 Task: Add the task  Integrate a new chat system for customer service to the section Business Process Mapping Sprint in the project AgileFocus and add a Due Date to the respective task as 2024/04/21
Action: Mouse moved to (734, 547)
Screenshot: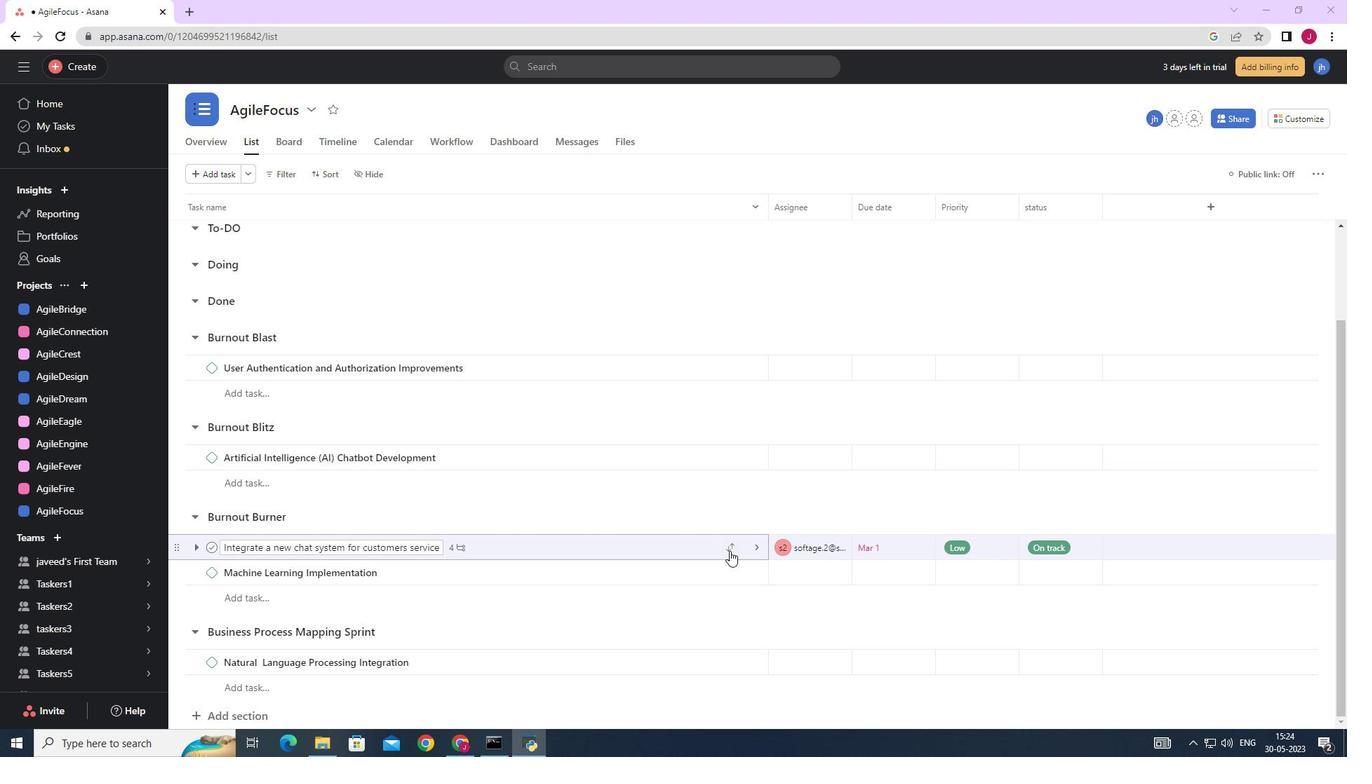
Action: Mouse pressed left at (734, 547)
Screenshot: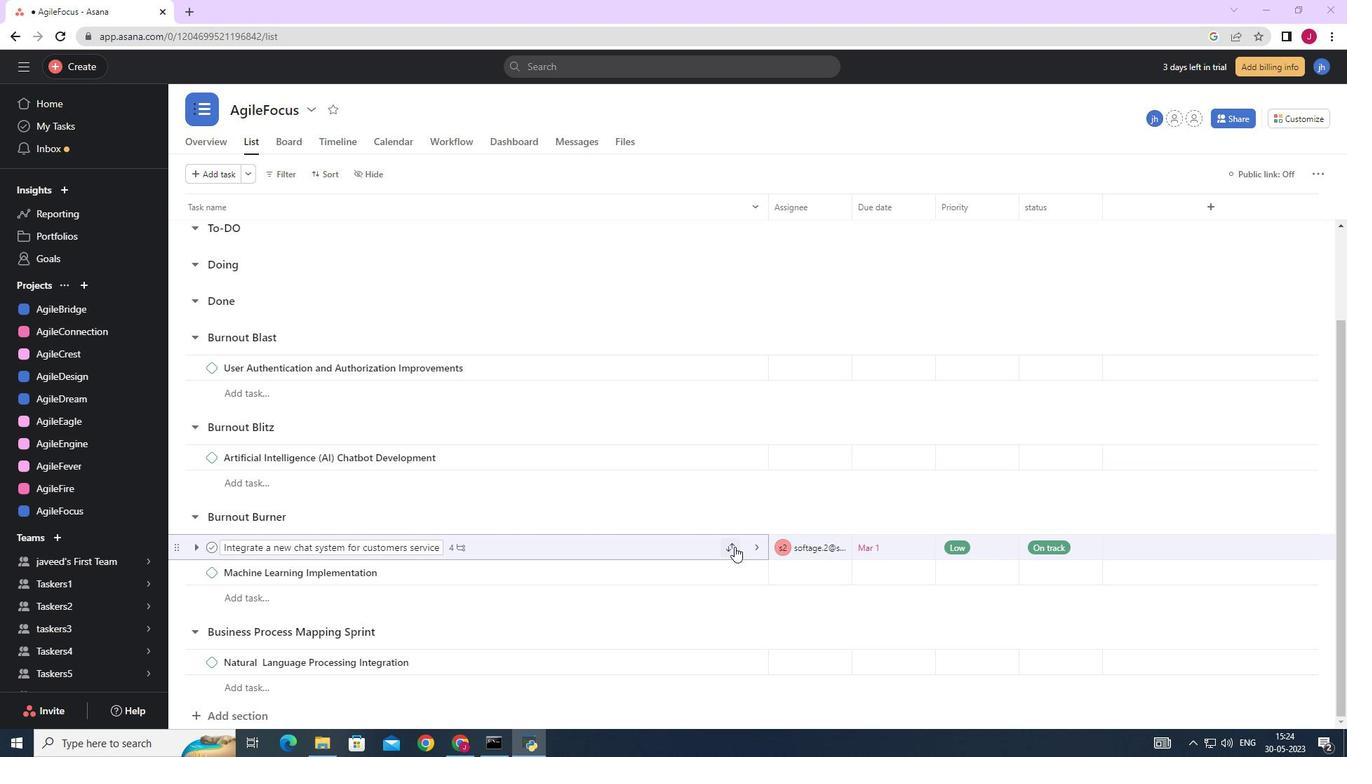 
Action: Mouse moved to (695, 444)
Screenshot: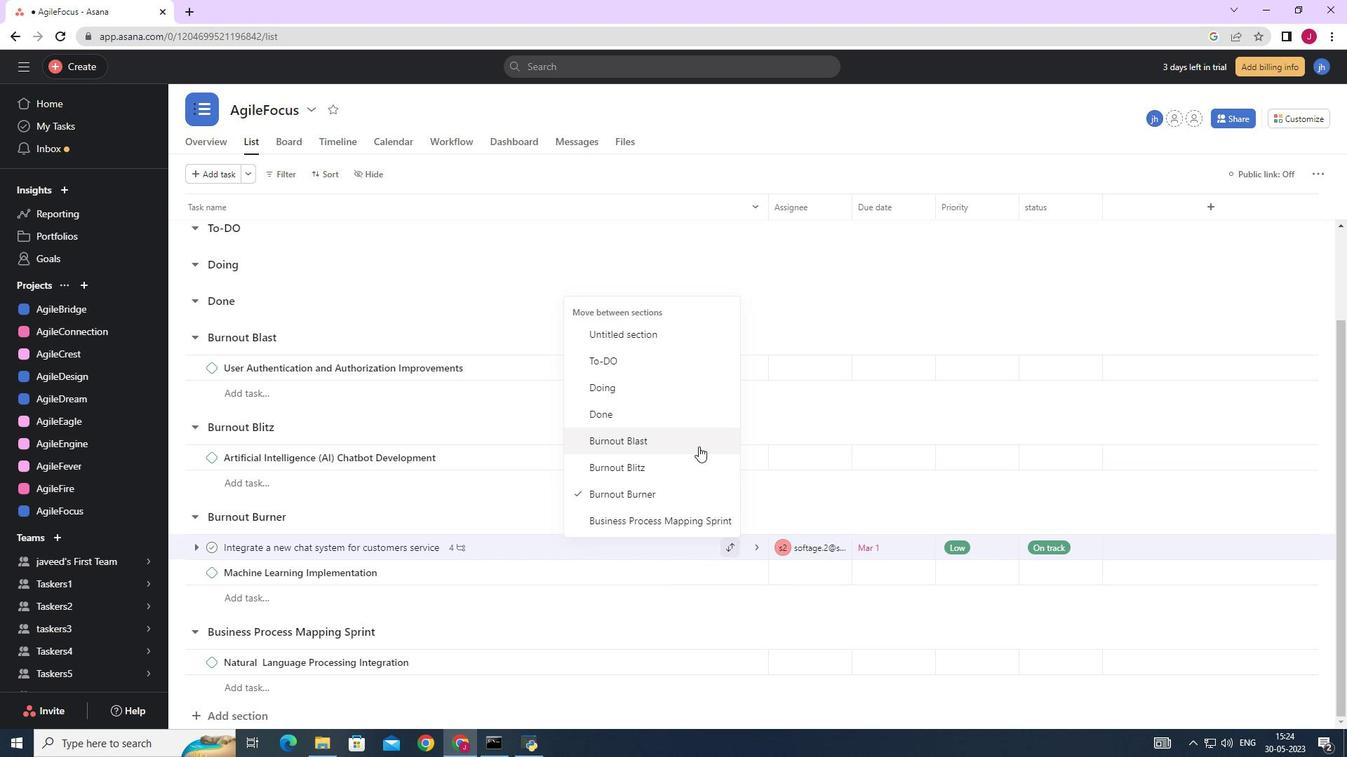 
Action: Mouse scrolled (695, 443) with delta (0, 0)
Screenshot: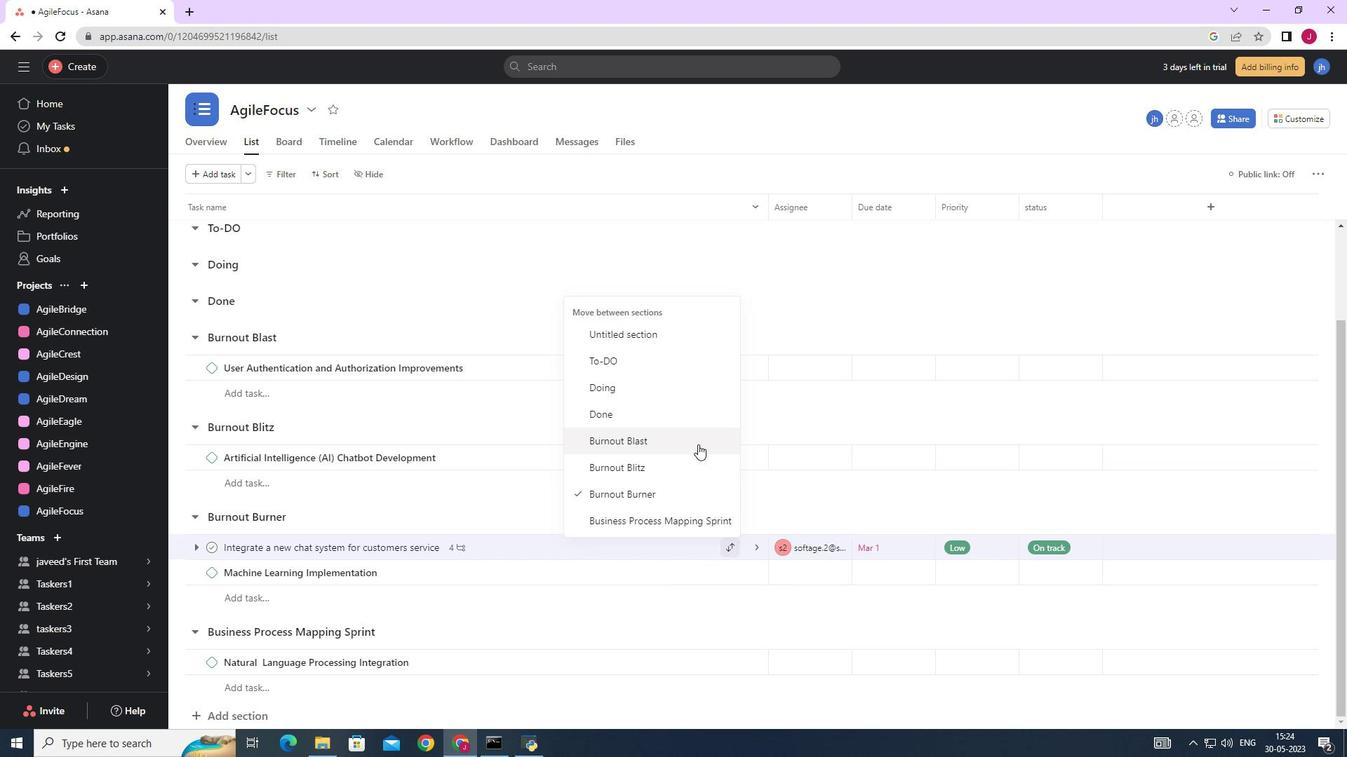 
Action: Mouse scrolled (695, 443) with delta (0, 0)
Screenshot: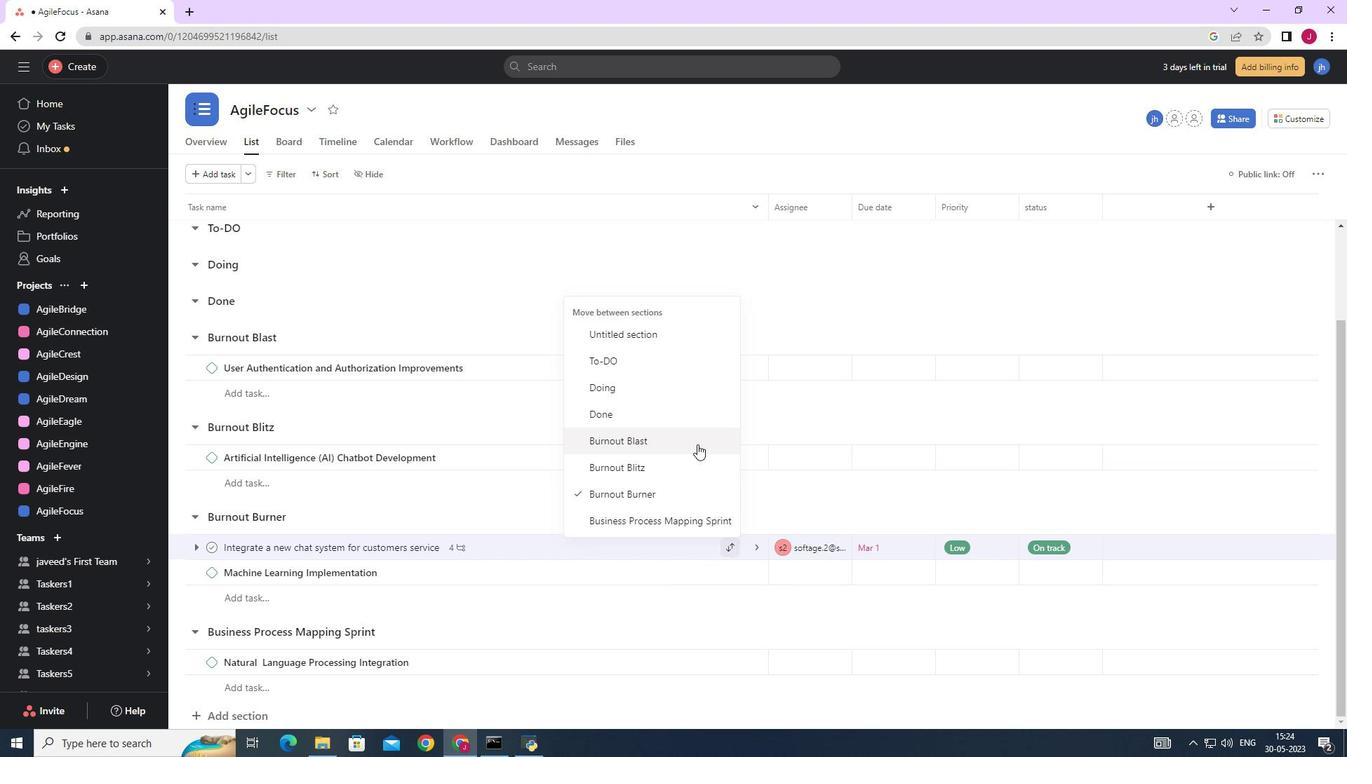 
Action: Mouse scrolled (695, 443) with delta (0, 0)
Screenshot: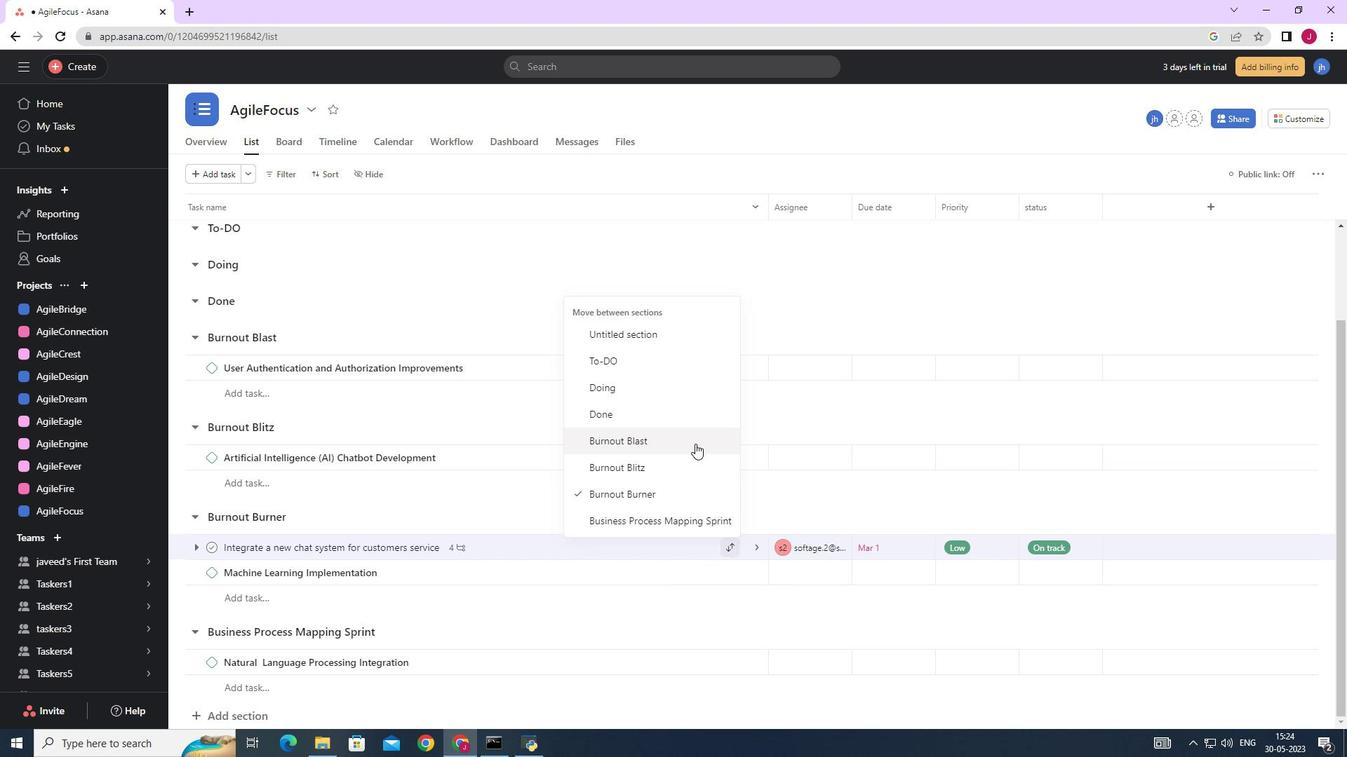 
Action: Mouse moved to (673, 517)
Screenshot: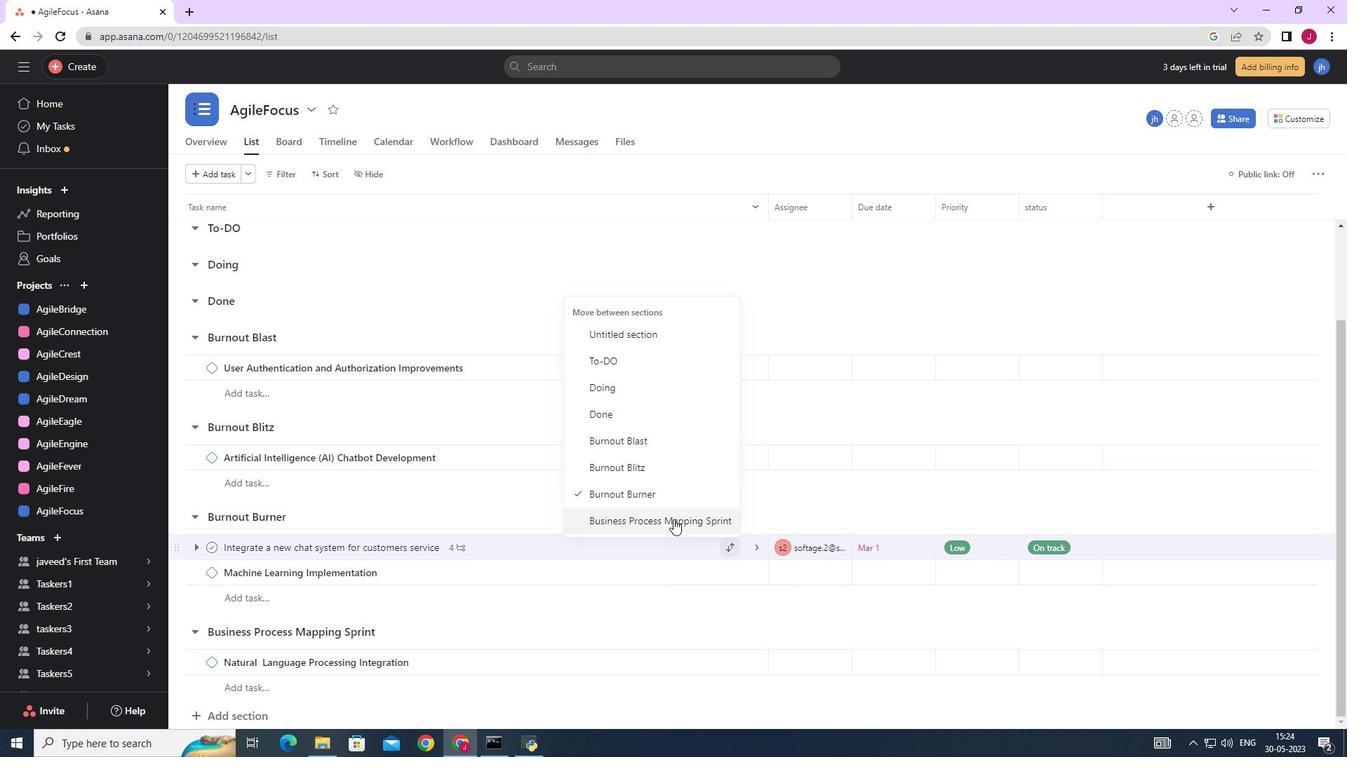 
Action: Mouse pressed left at (673, 517)
Screenshot: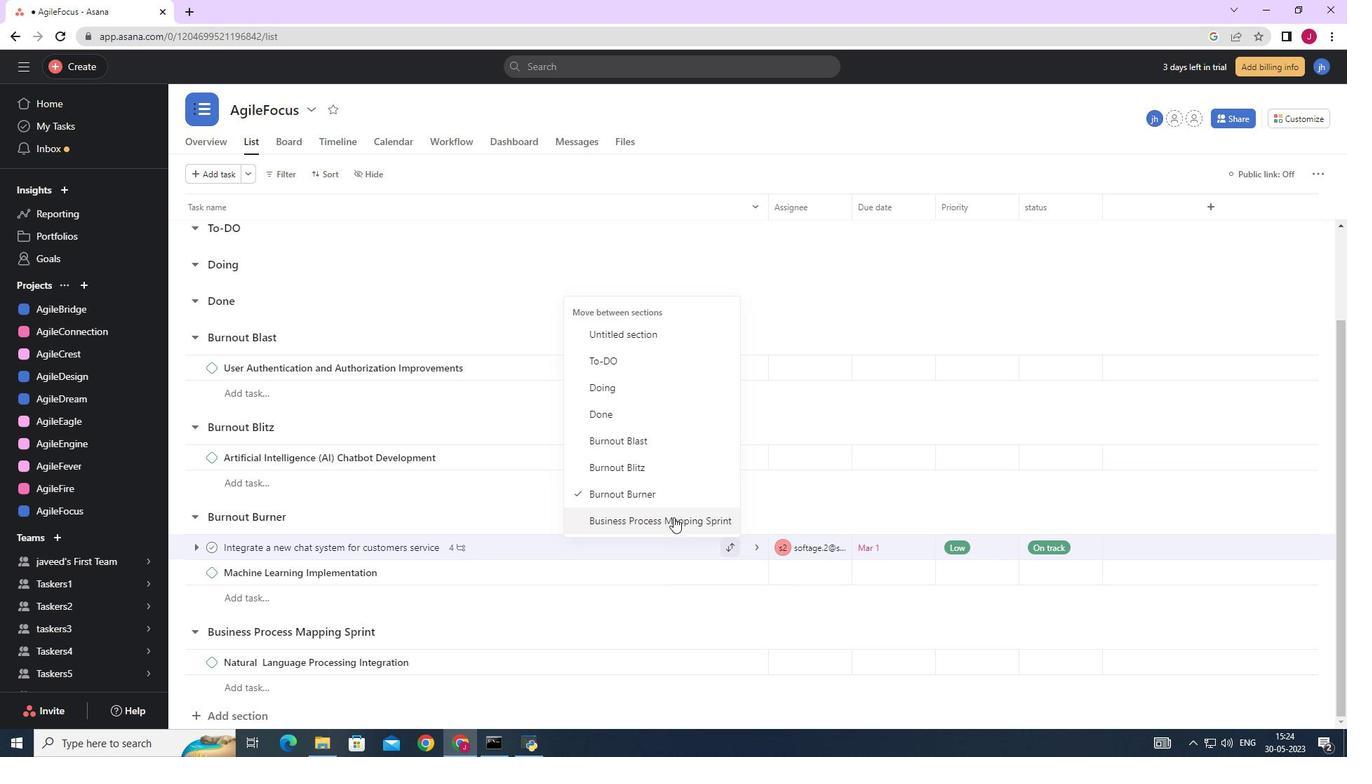
Action: Mouse moved to (834, 584)
Screenshot: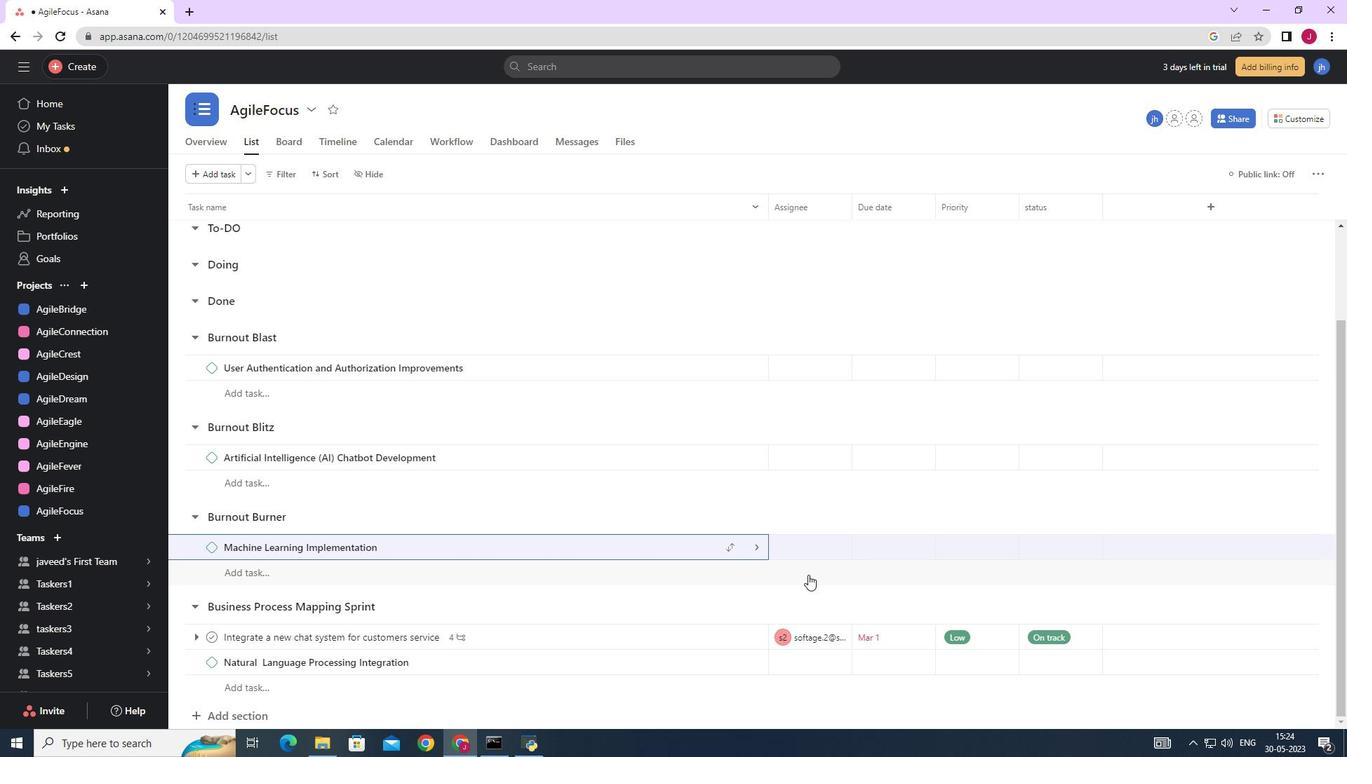 
Action: Mouse scrolled (834, 583) with delta (0, 0)
Screenshot: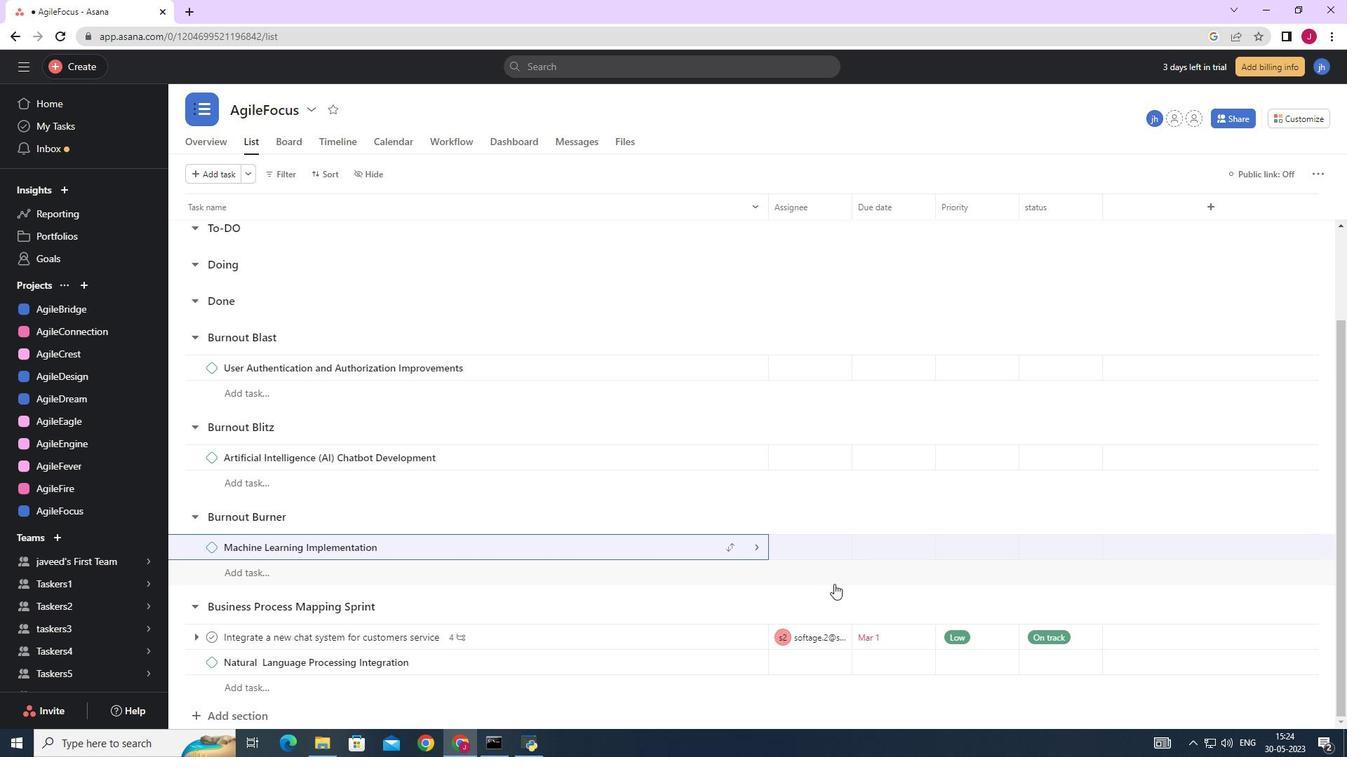 
Action: Mouse scrolled (834, 583) with delta (0, 0)
Screenshot: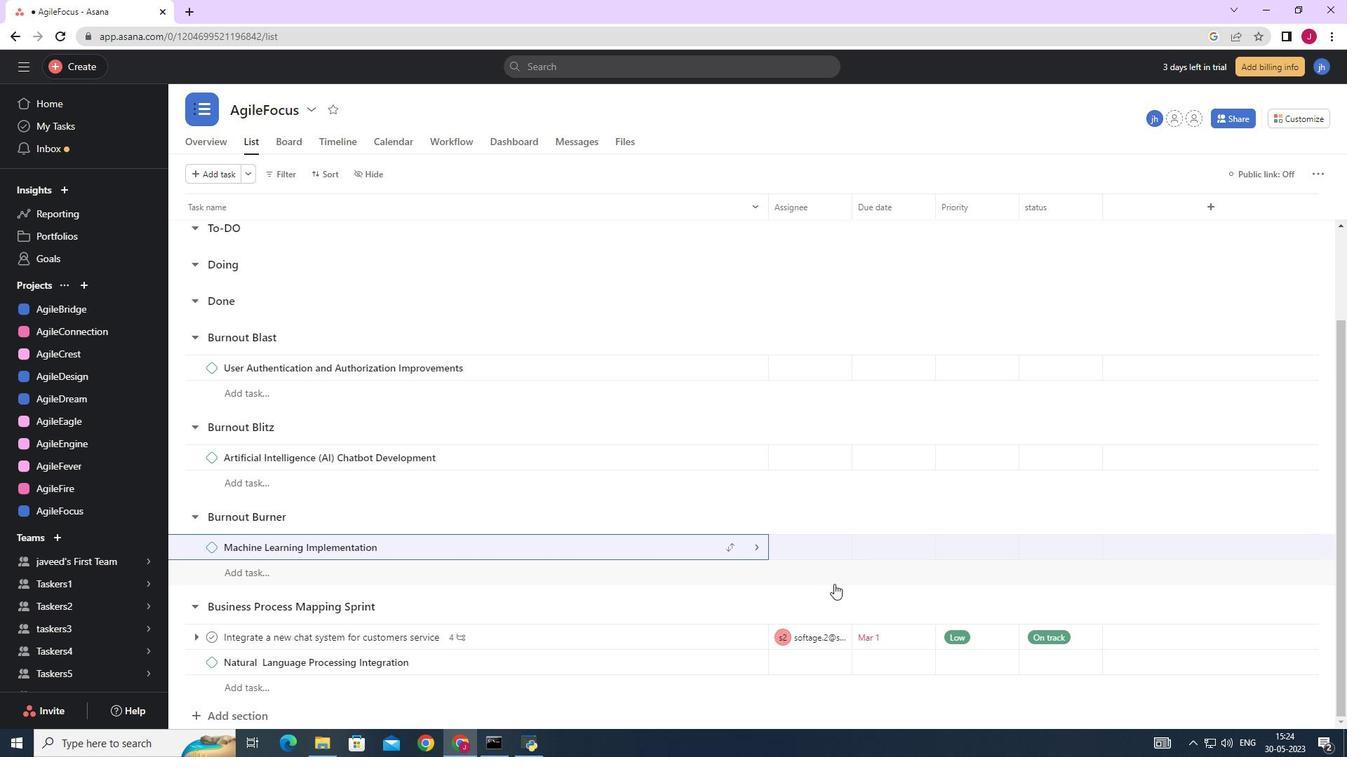 
Action: Mouse scrolled (834, 583) with delta (0, 0)
Screenshot: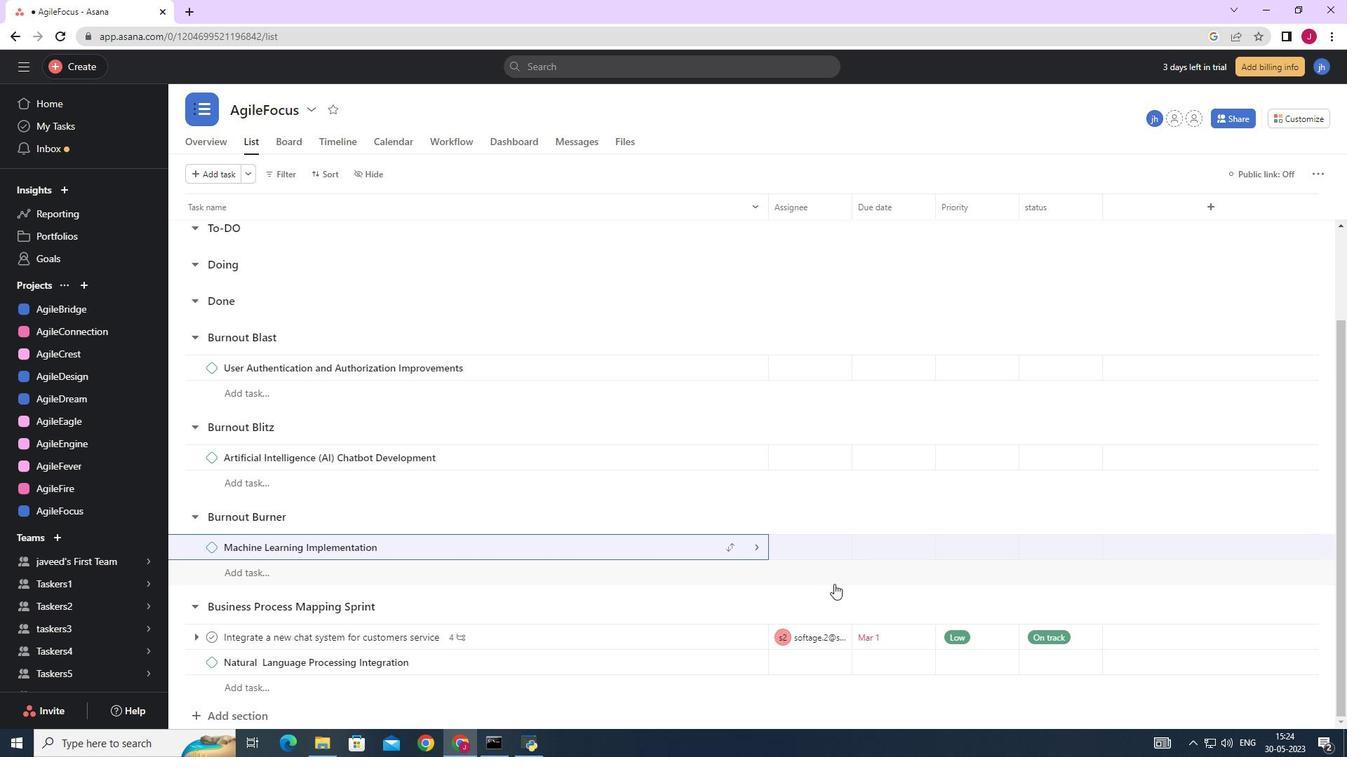 
Action: Mouse moved to (906, 636)
Screenshot: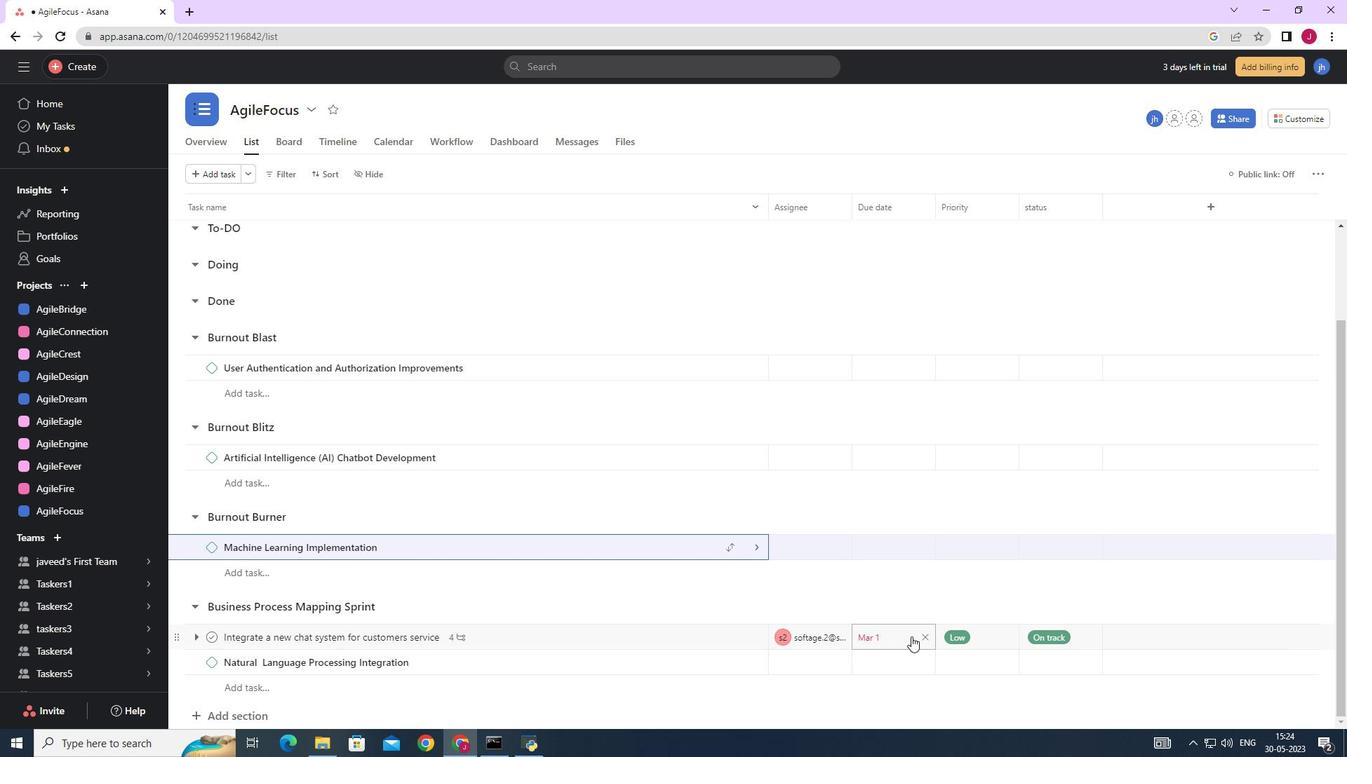 
Action: Mouse pressed left at (906, 636)
Screenshot: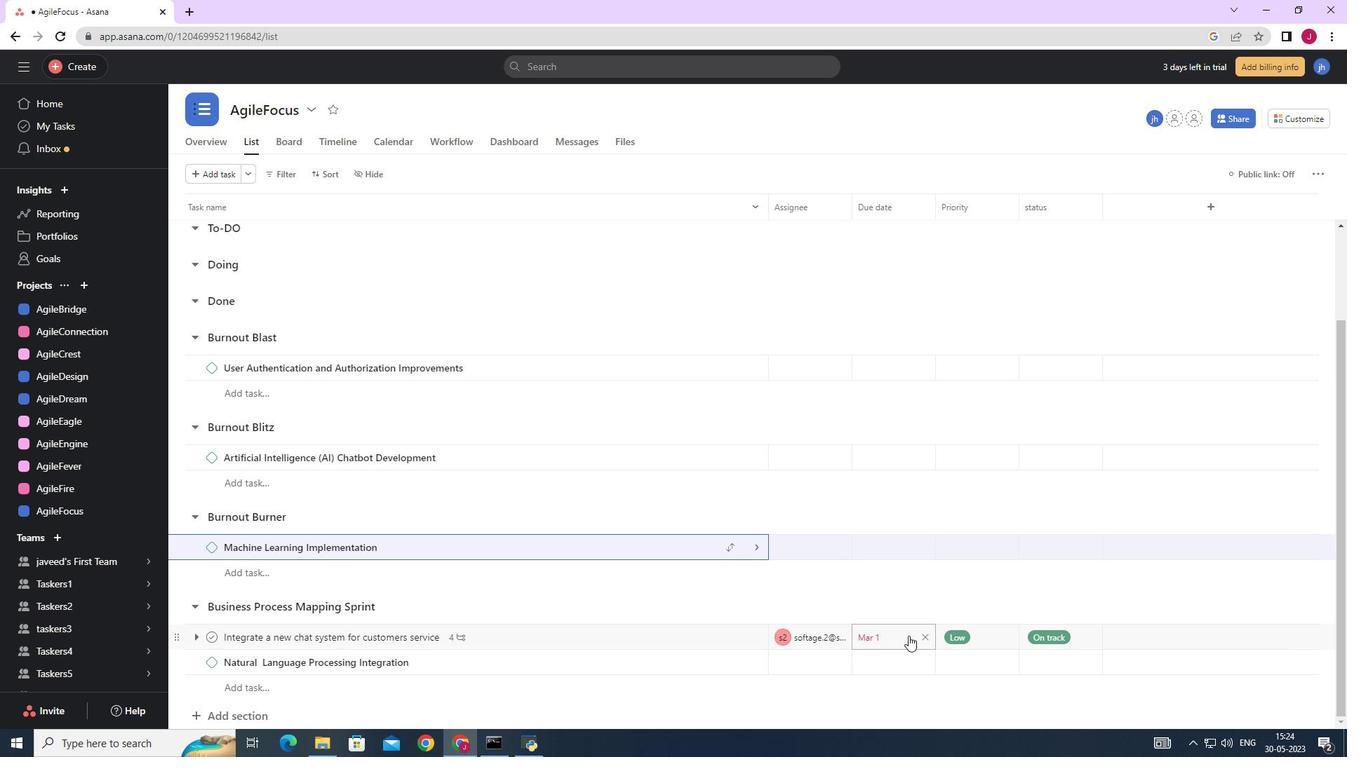 
Action: Mouse moved to (1034, 416)
Screenshot: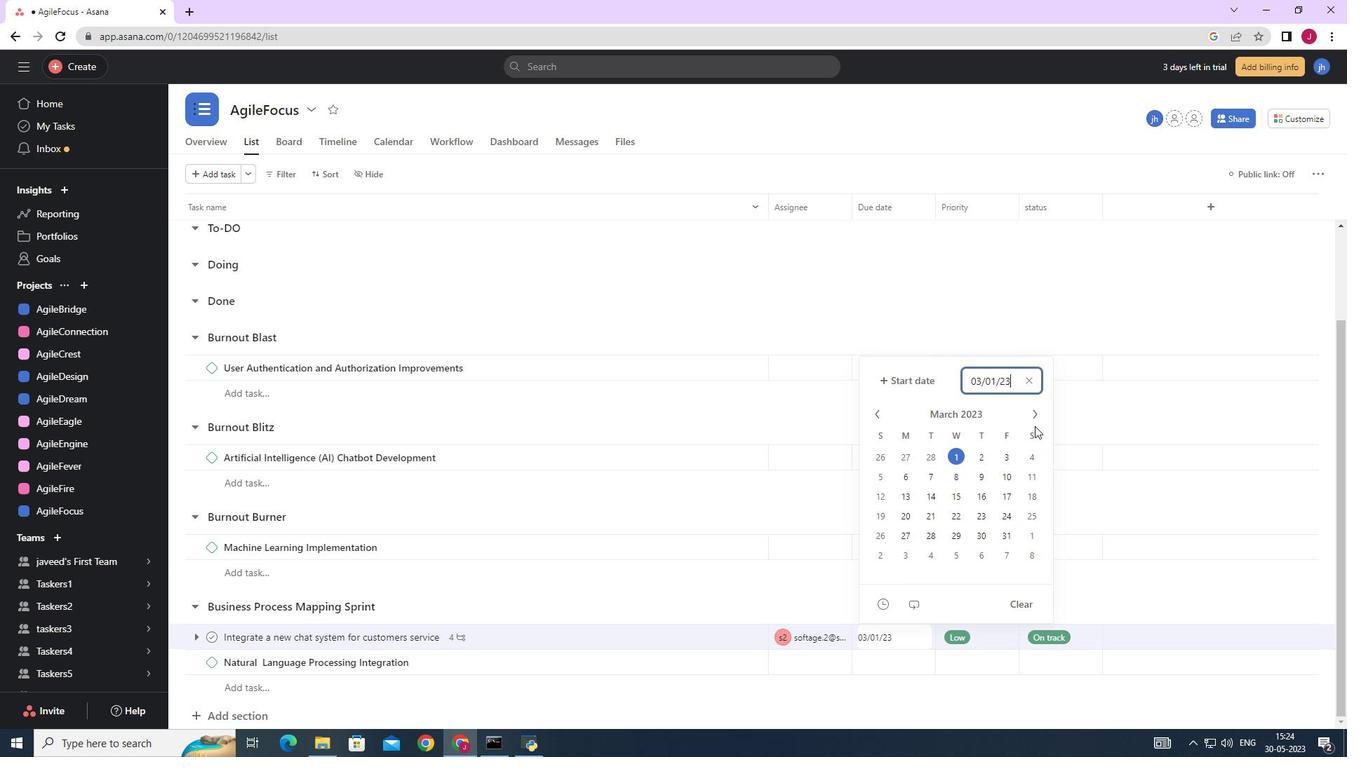 
Action: Mouse pressed left at (1034, 416)
Screenshot: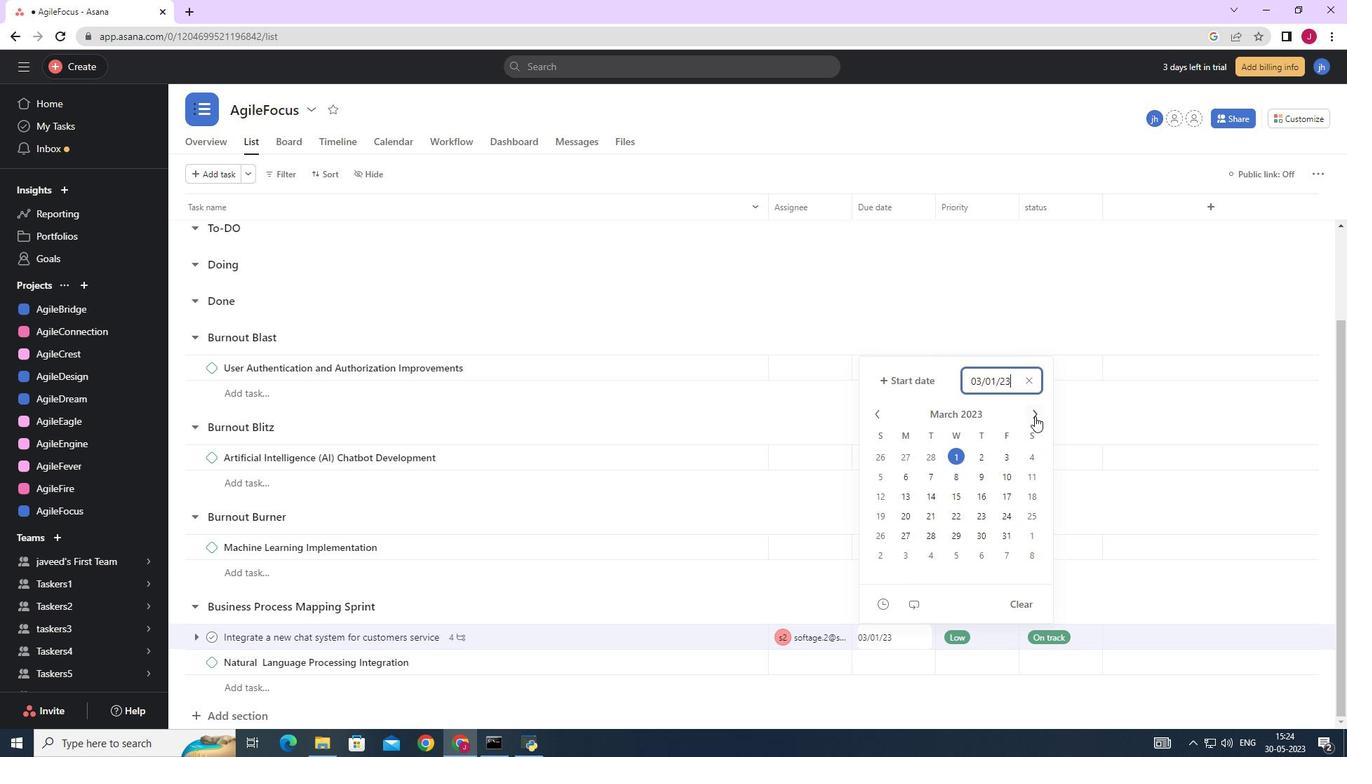 
Action: Mouse pressed left at (1034, 416)
Screenshot: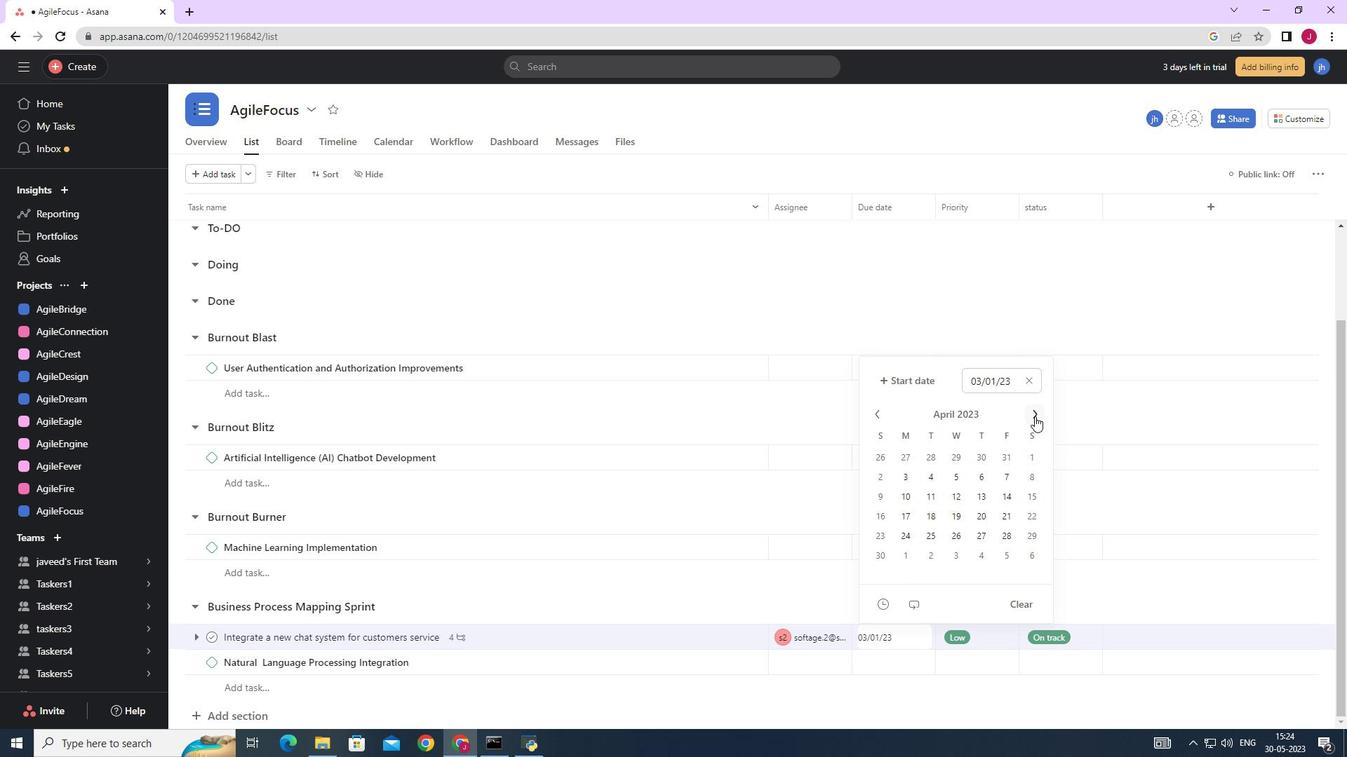 
Action: Mouse pressed left at (1034, 416)
Screenshot: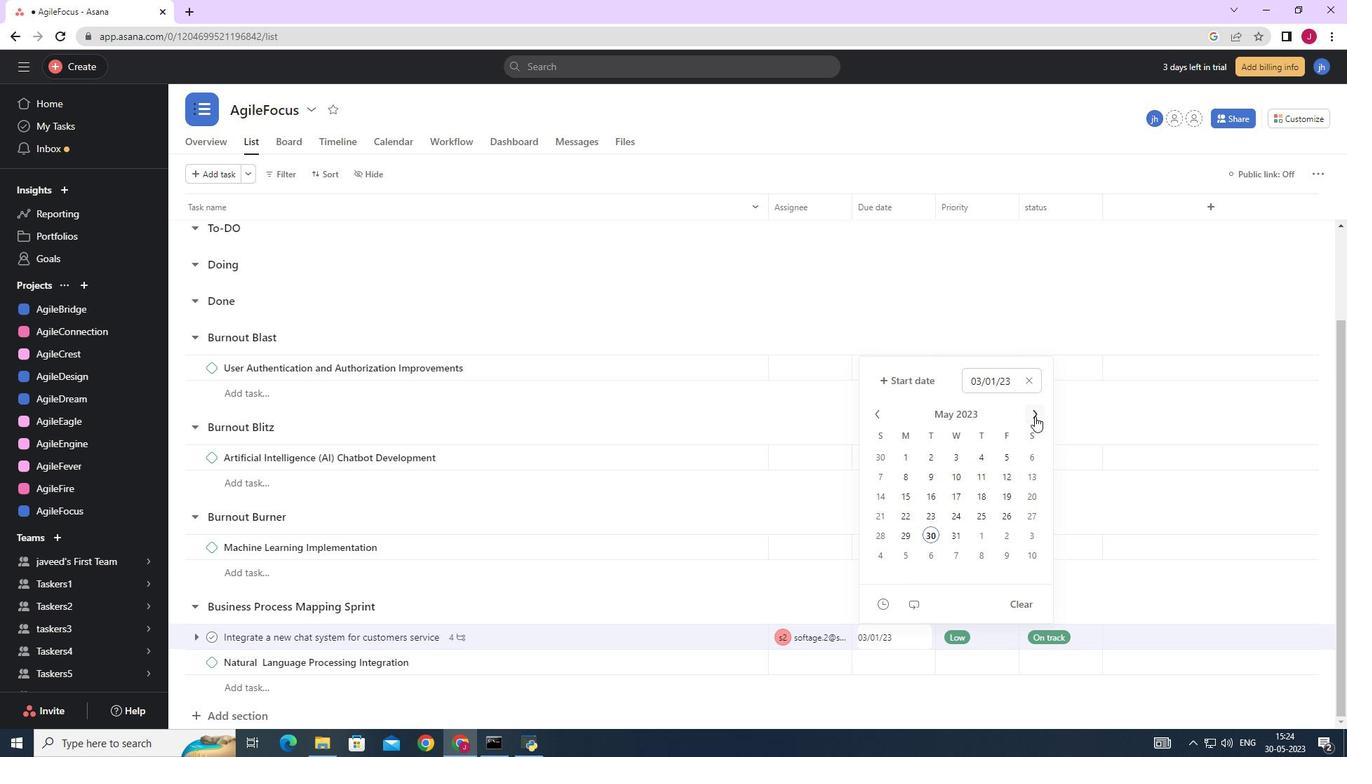 
Action: Mouse moved to (1034, 416)
Screenshot: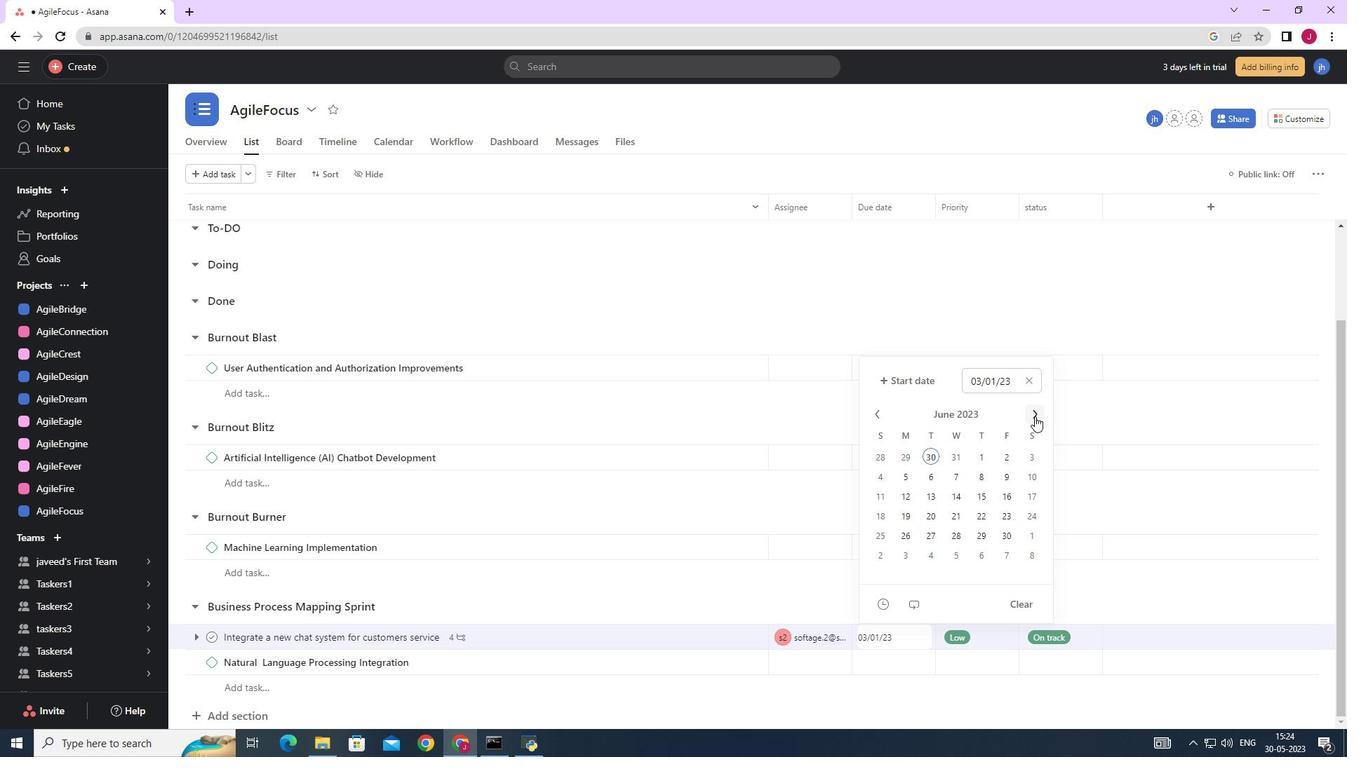 
Action: Mouse pressed left at (1034, 416)
Screenshot: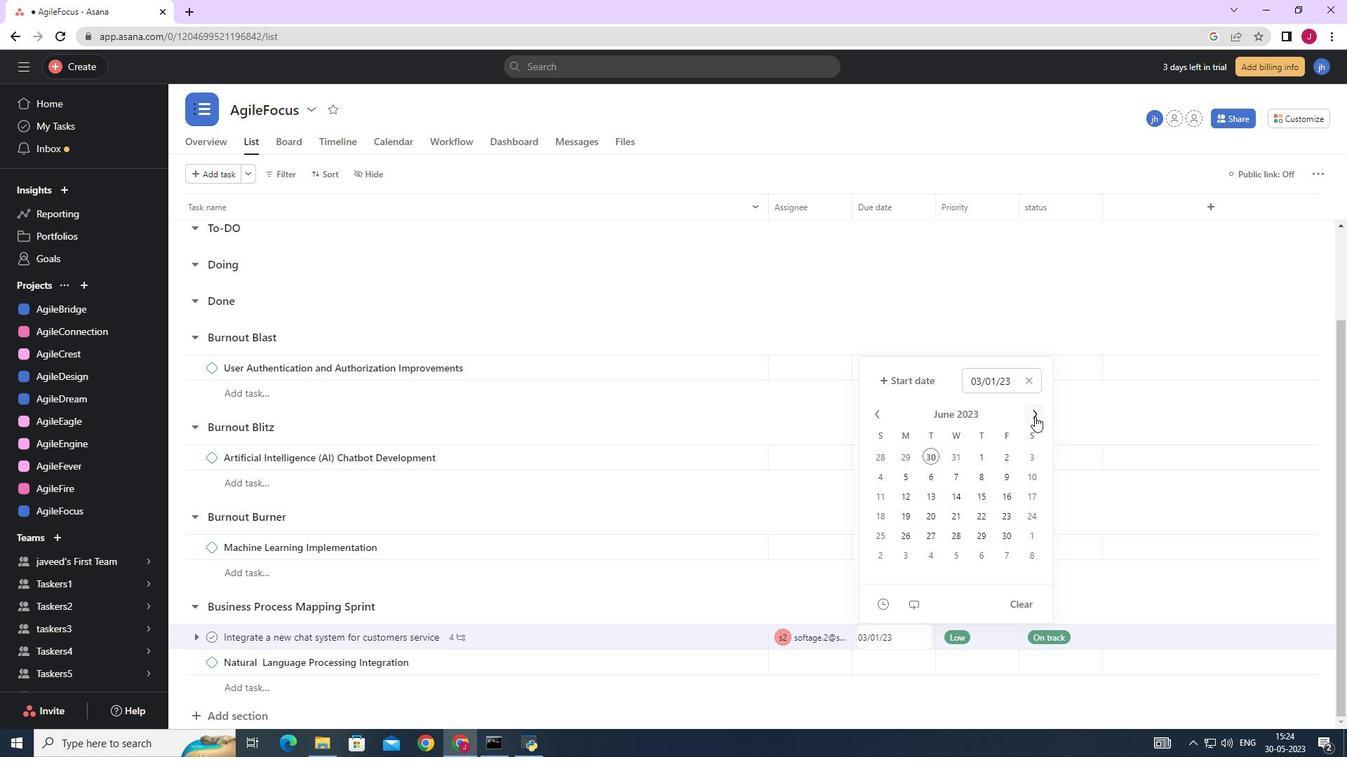 
Action: Mouse pressed left at (1034, 416)
Screenshot: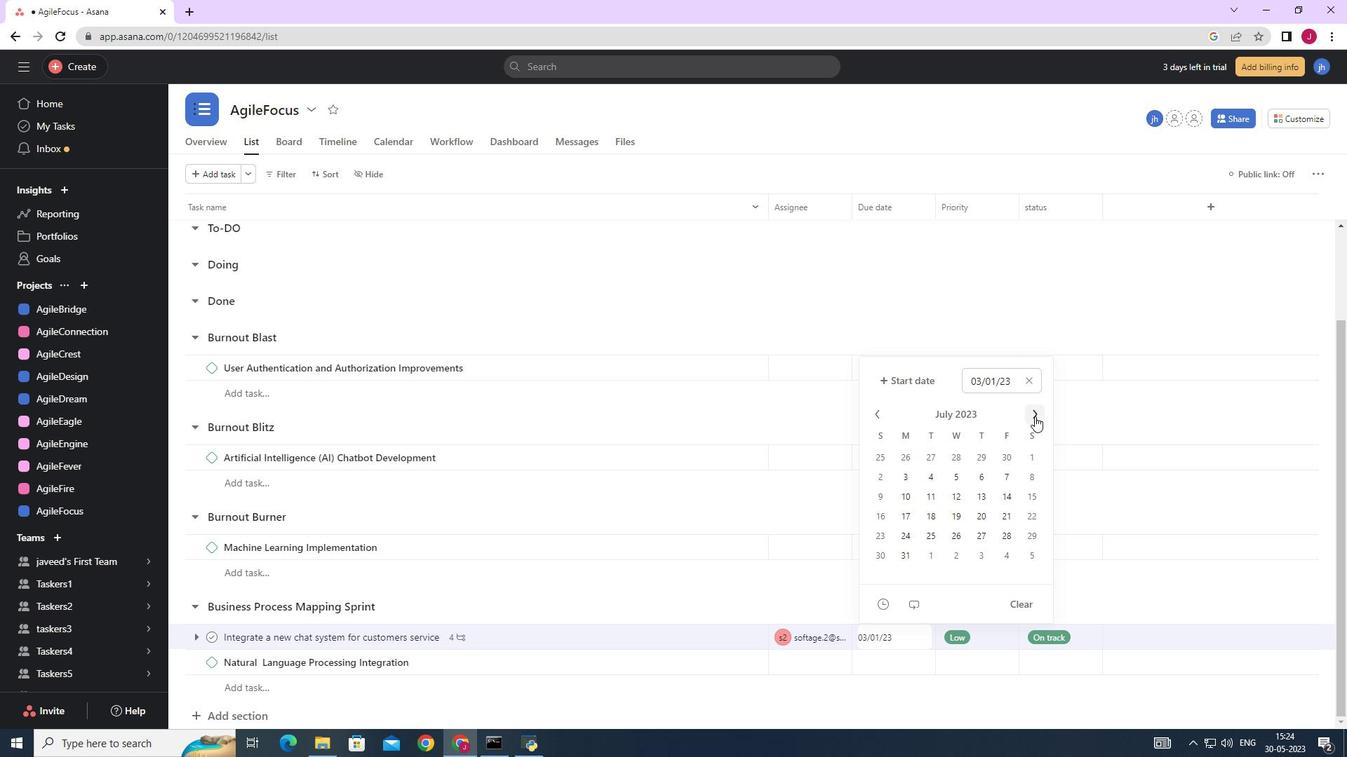 
Action: Mouse pressed left at (1034, 416)
Screenshot: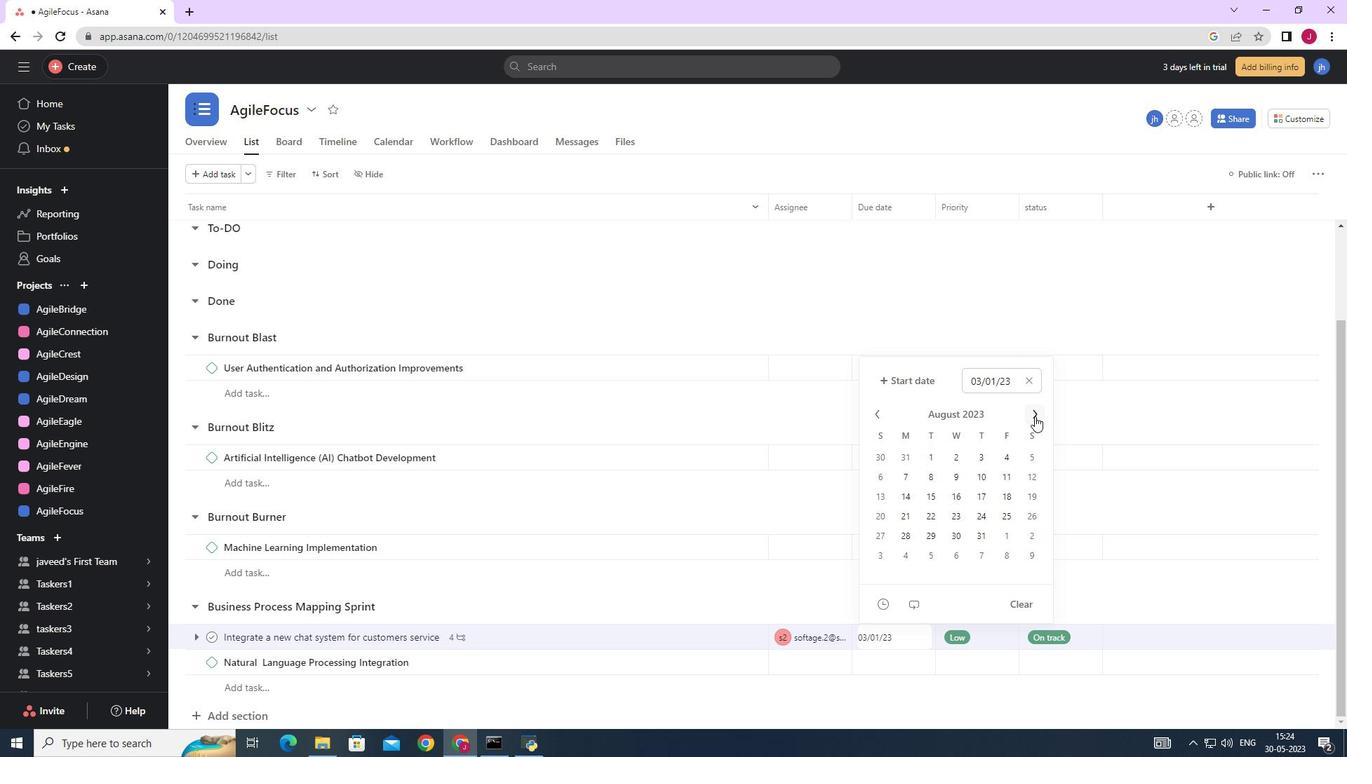 
Action: Mouse pressed left at (1034, 416)
Screenshot: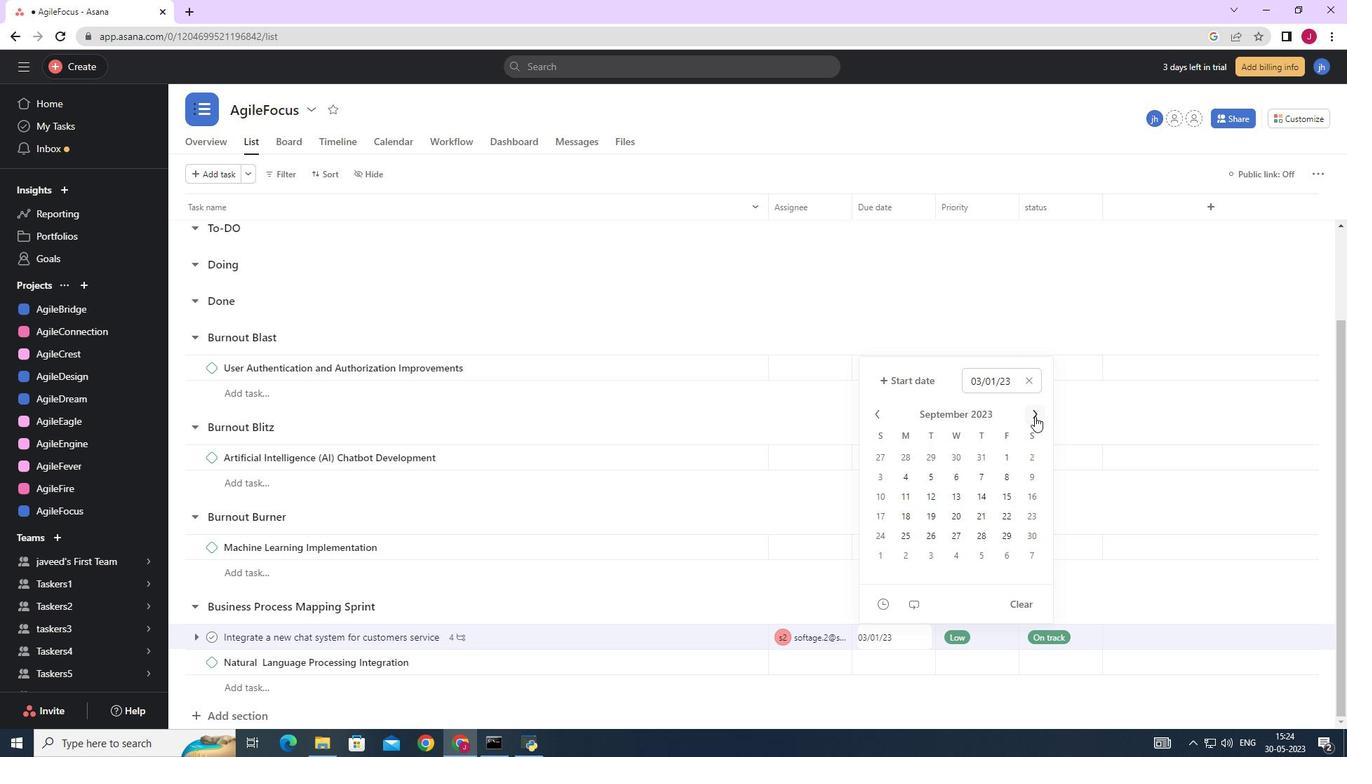 
Action: Mouse pressed left at (1034, 416)
Screenshot: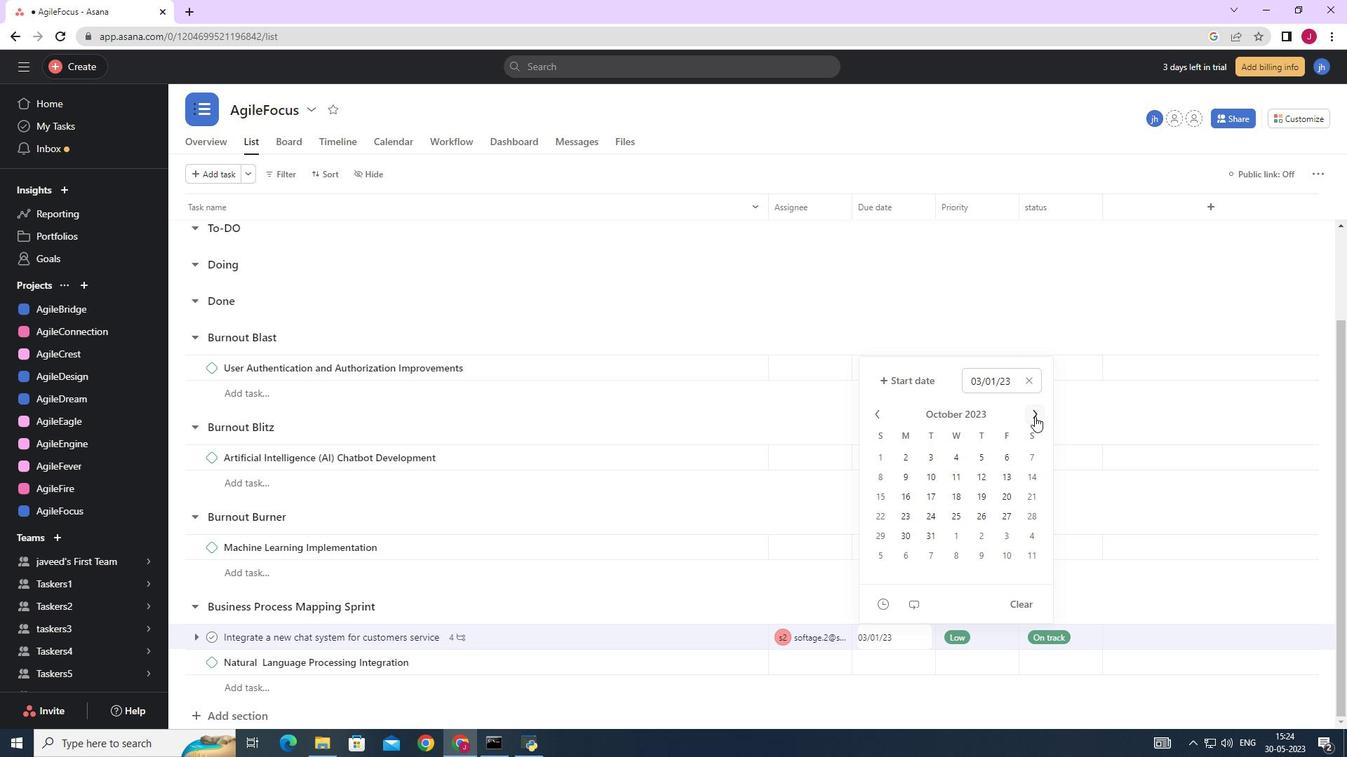 
Action: Mouse pressed left at (1034, 416)
Screenshot: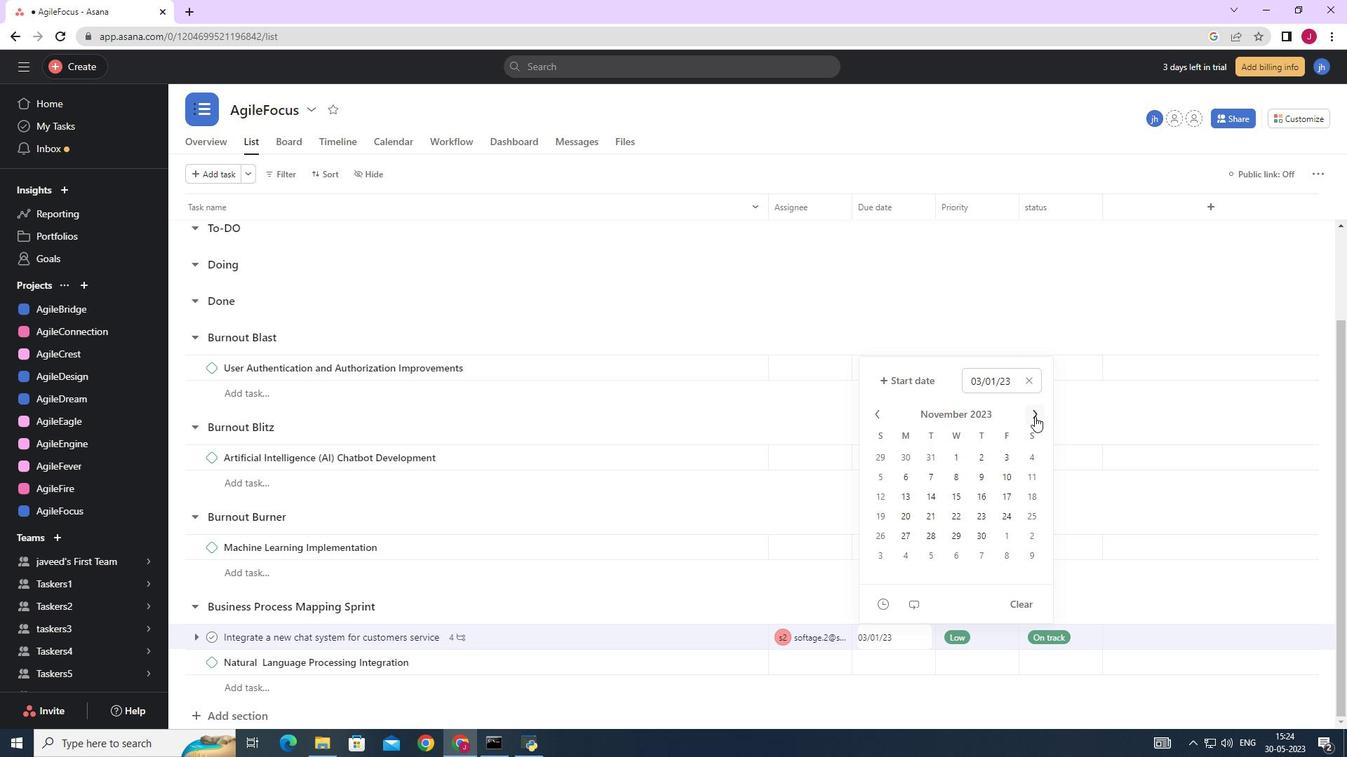 
Action: Mouse pressed left at (1034, 416)
Screenshot: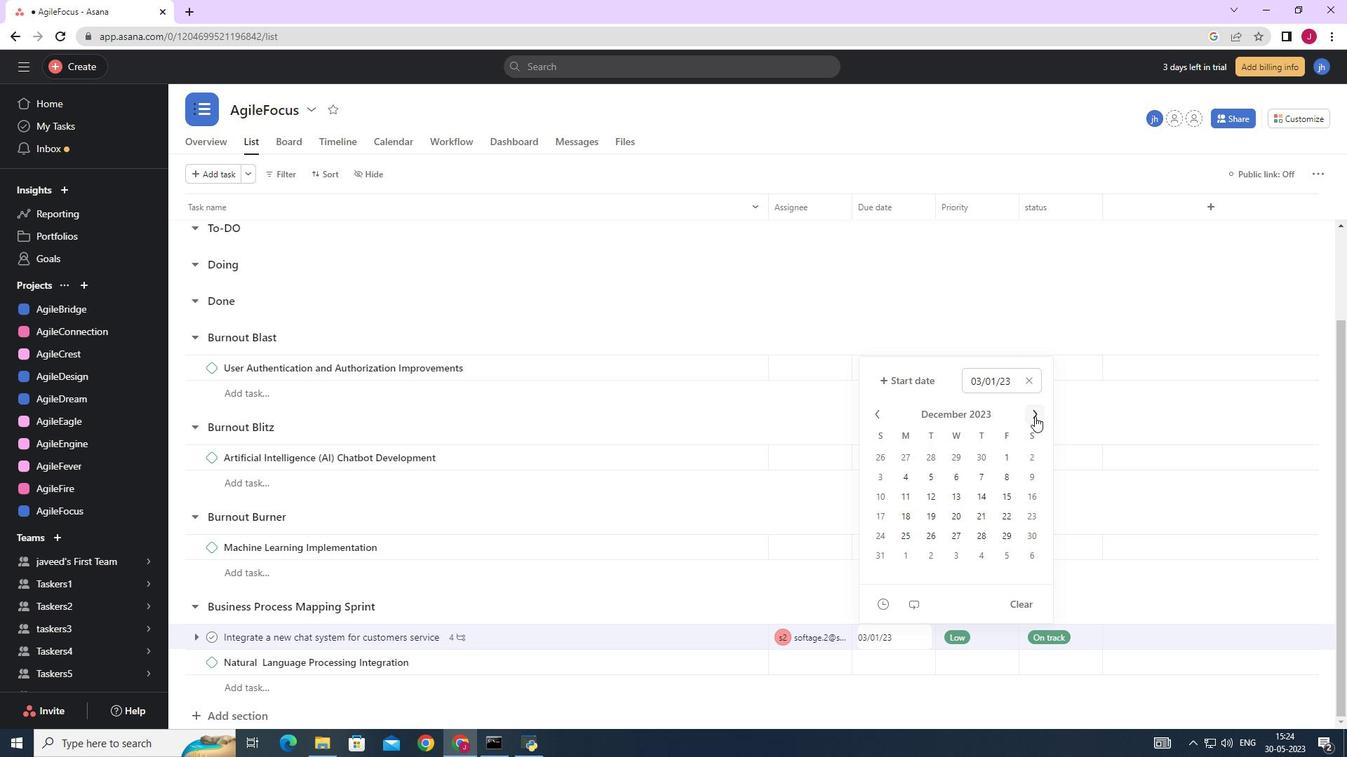 
Action: Mouse pressed left at (1034, 416)
Screenshot: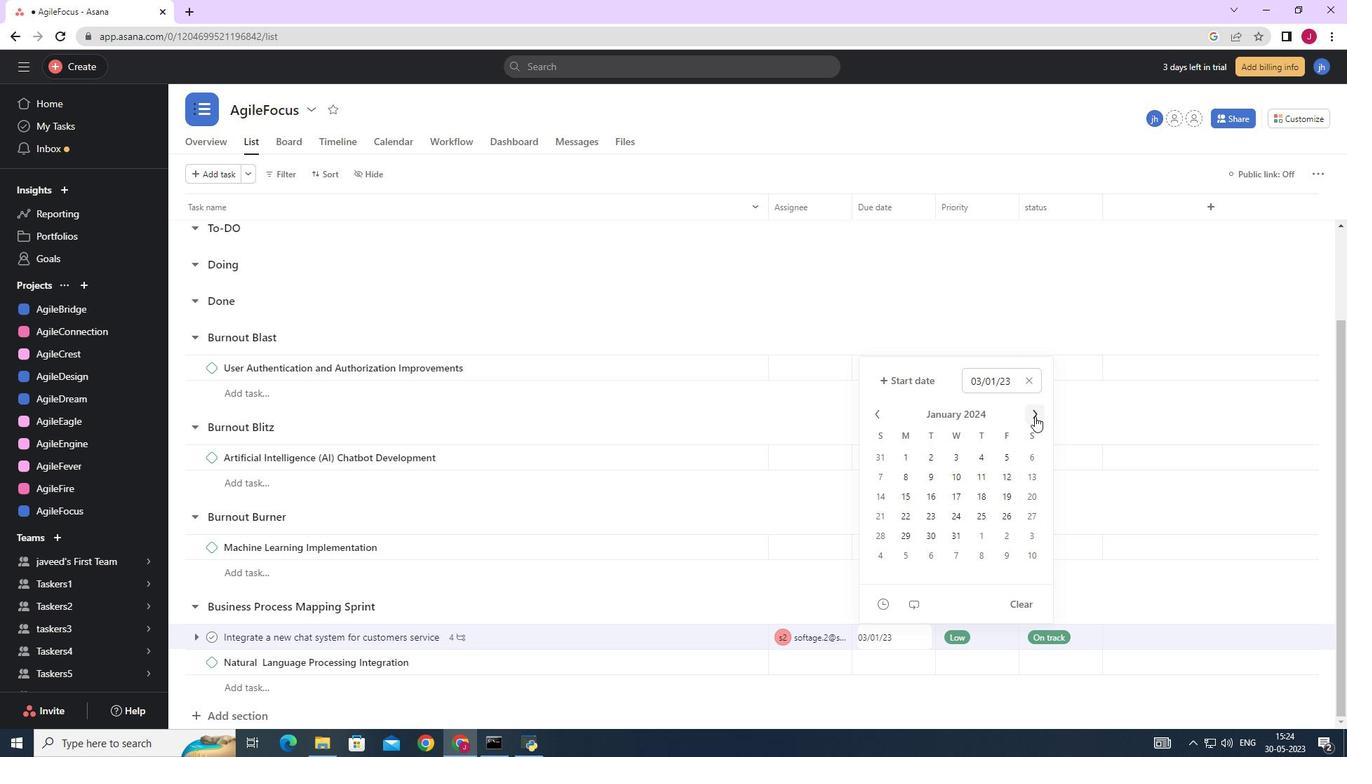 
Action: Mouse pressed left at (1034, 416)
Screenshot: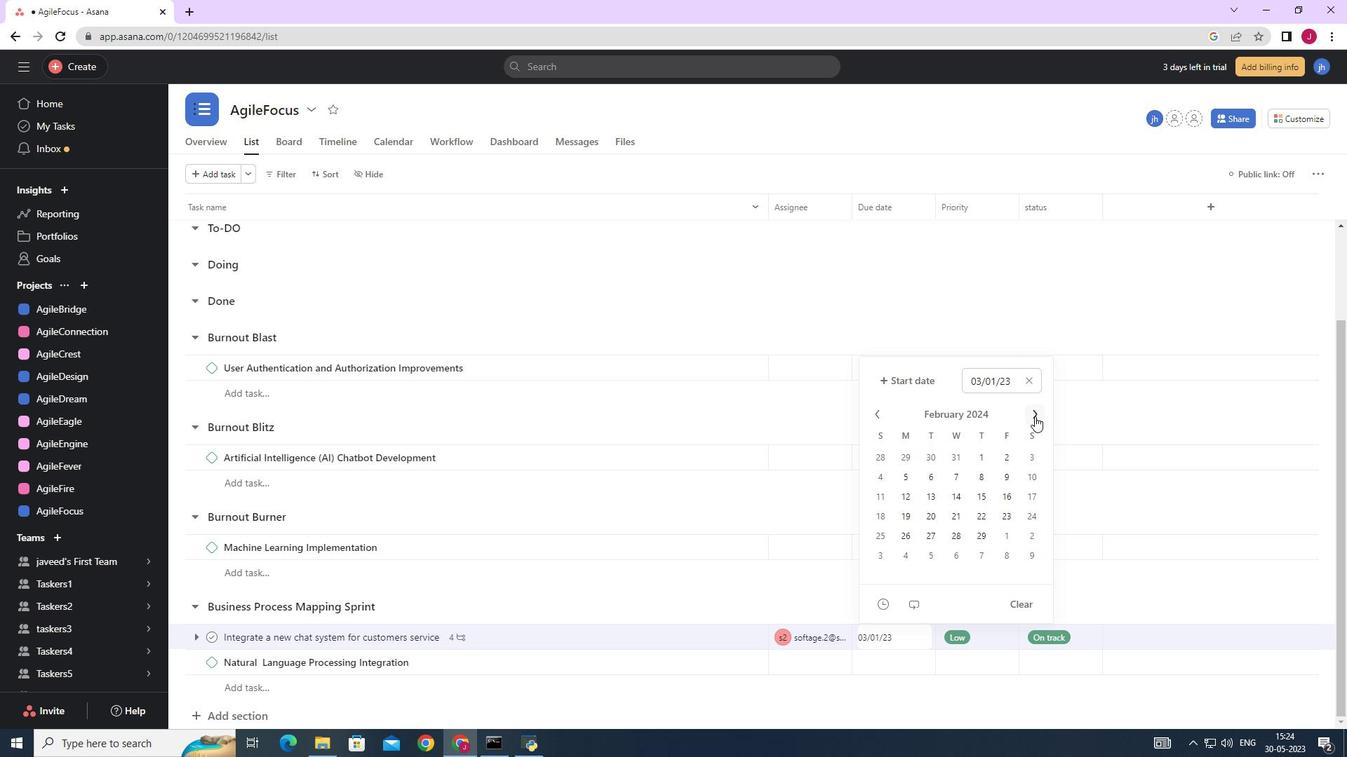 
Action: Mouse pressed left at (1034, 416)
Screenshot: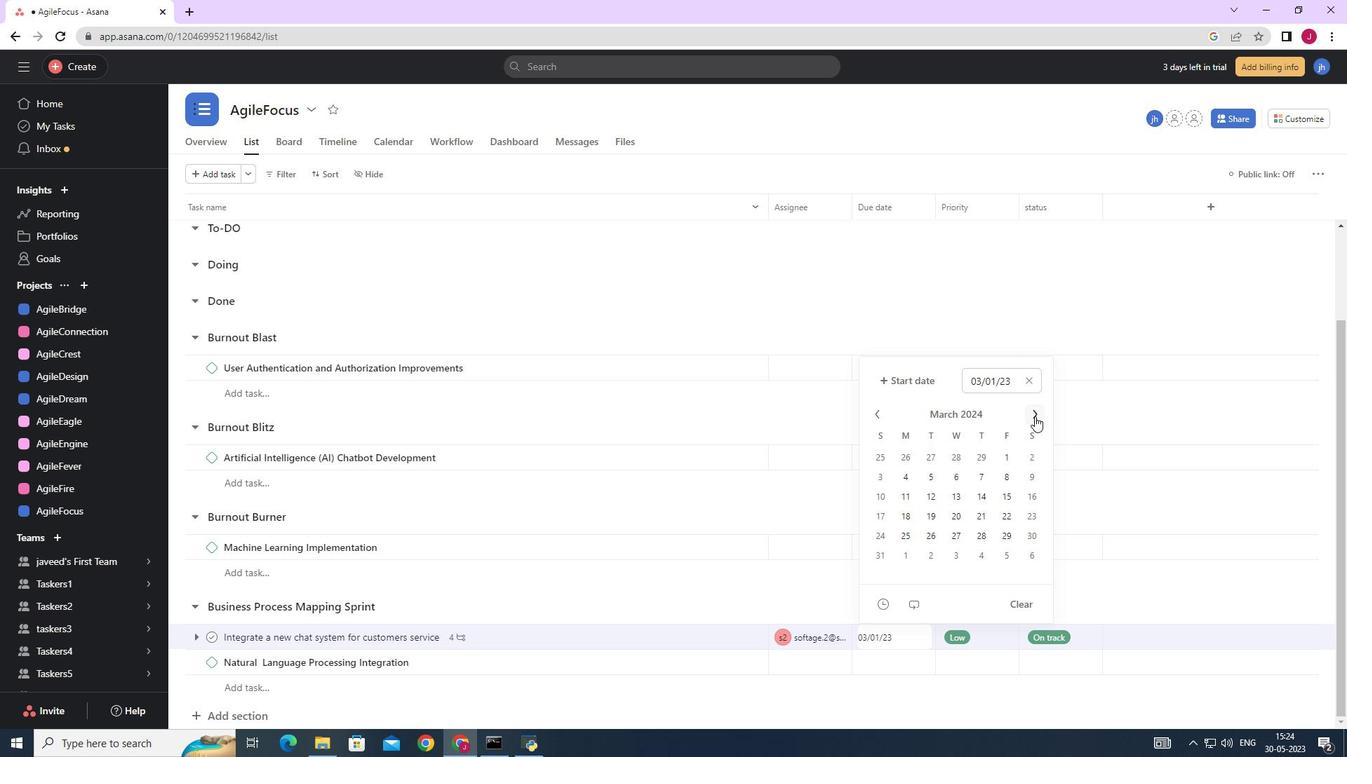 
Action: Mouse moved to (884, 513)
Screenshot: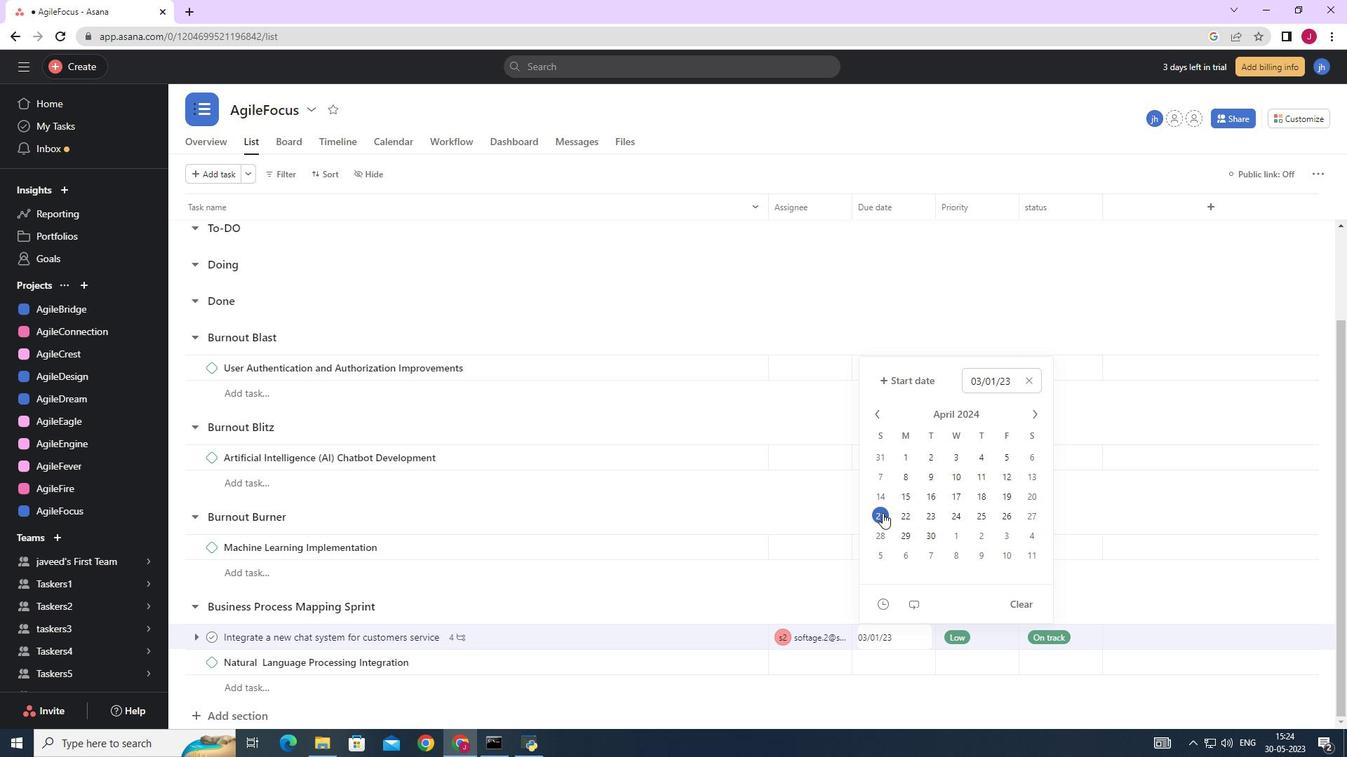 
Action: Mouse pressed left at (883, 513)
Screenshot: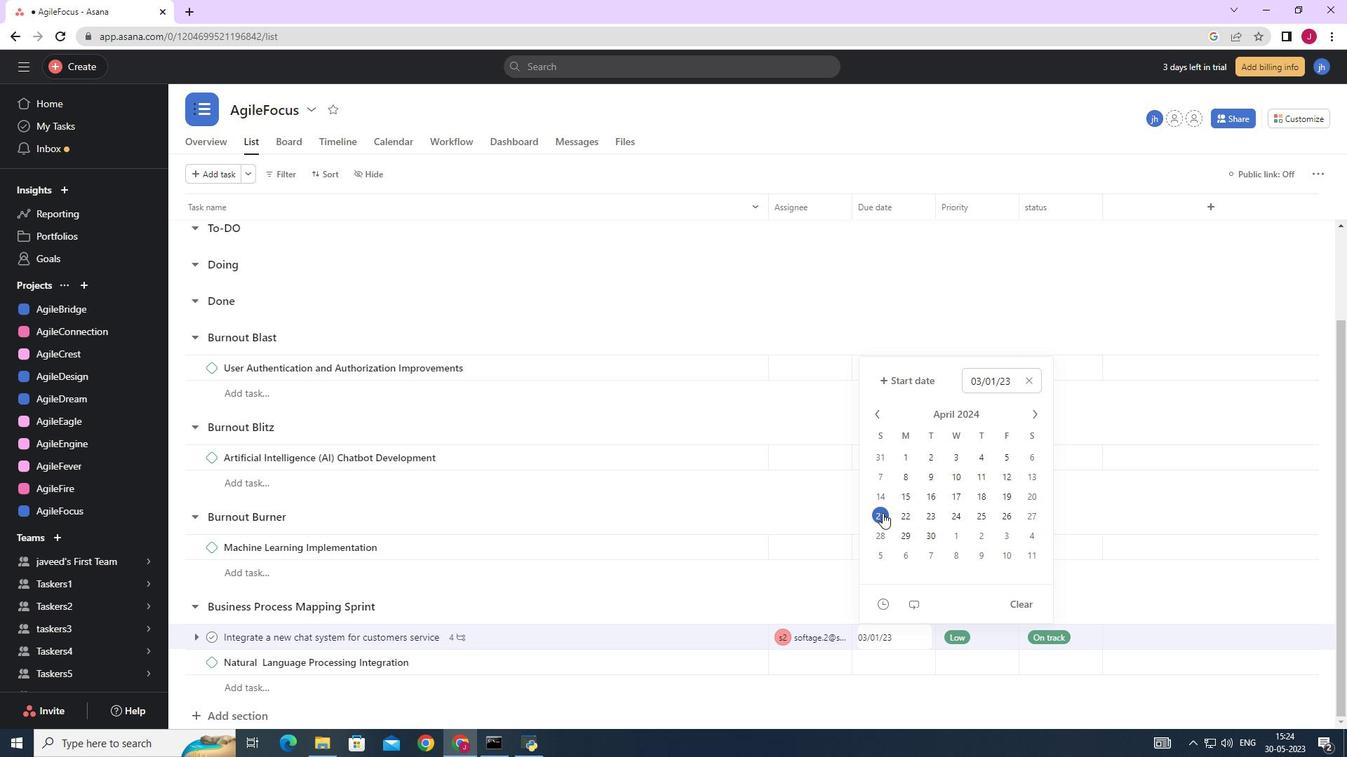 
Action: Mouse moved to (1119, 308)
Screenshot: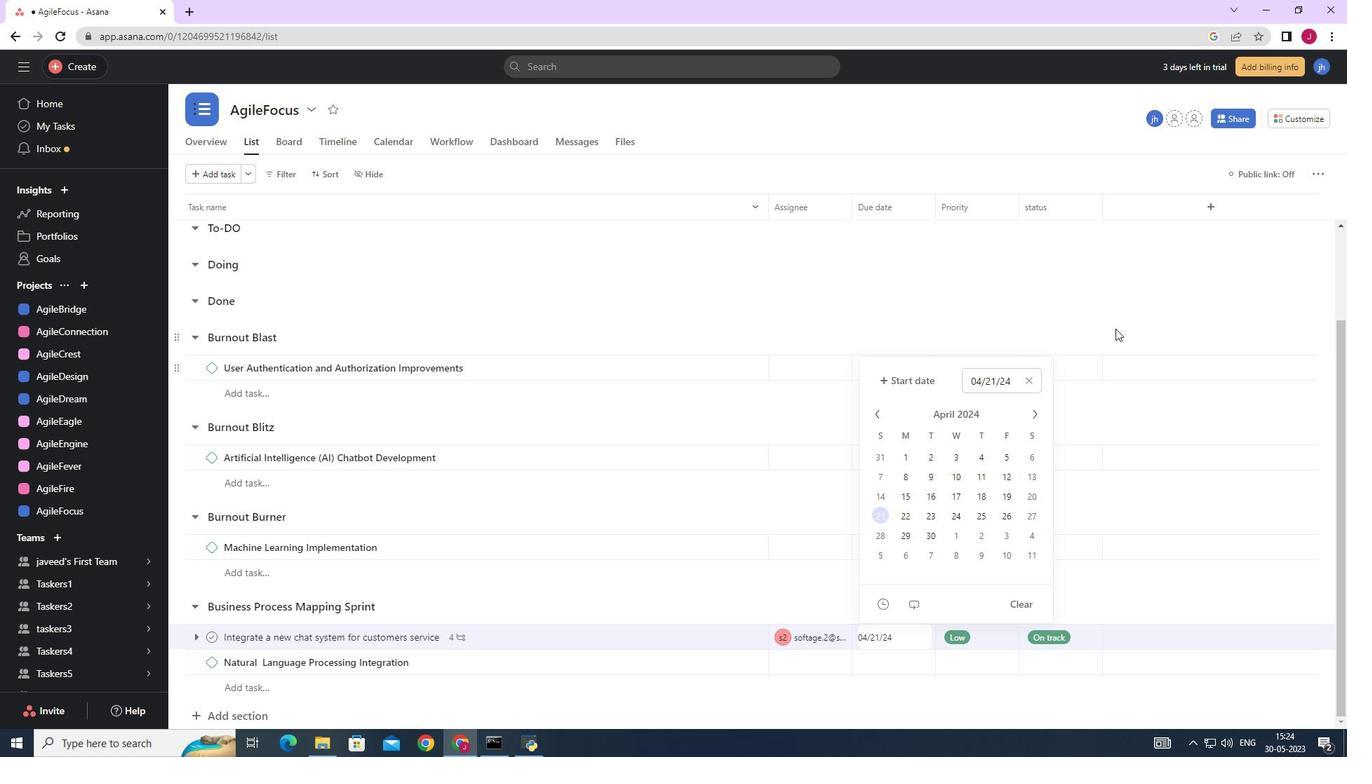 
Action: Mouse pressed left at (1119, 308)
Screenshot: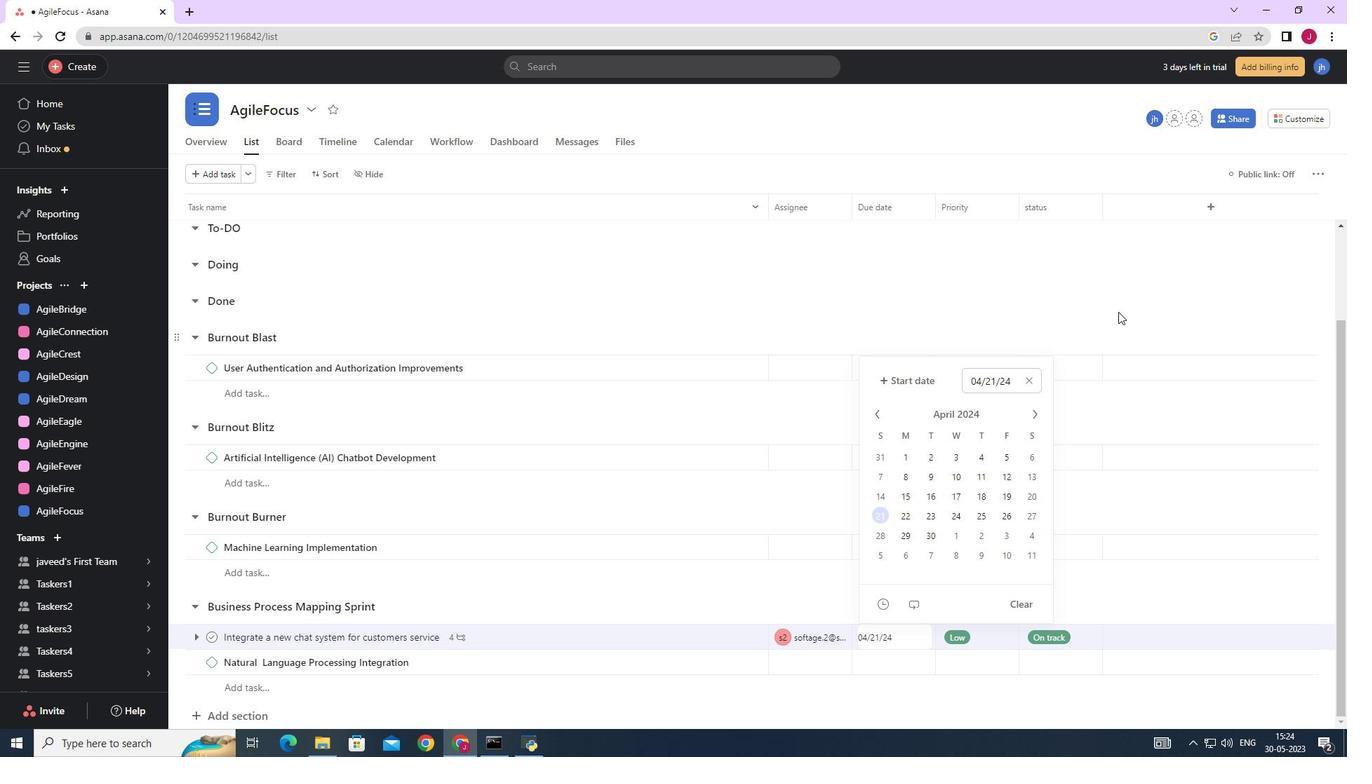 
Action: Mouse moved to (1119, 304)
Screenshot: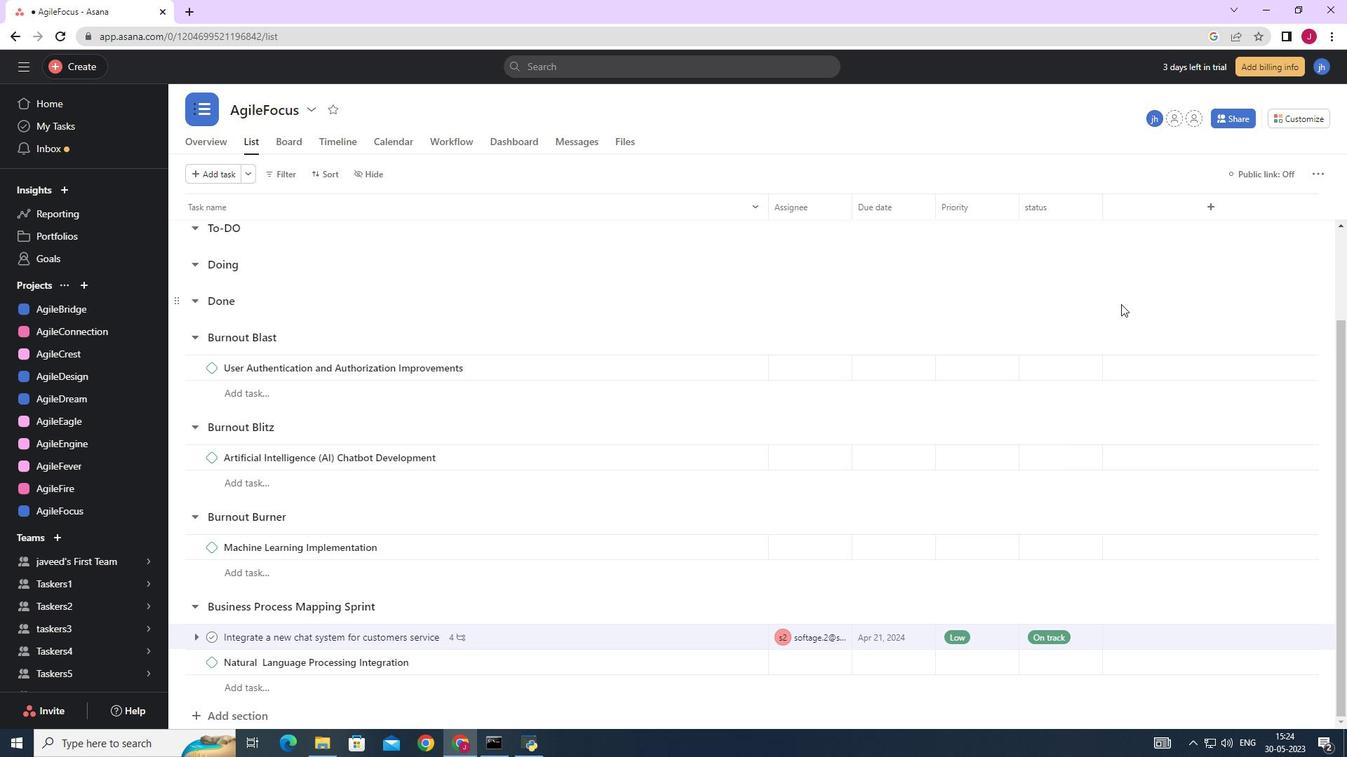 
